 Task: Find connections with filter location Morrelgonj with filter topic #socialentrepreneurswith filter profile language French with filter current company Ambuja Cements Limited with filter school National Law University, Jodhpur with filter industry Motor Vehicle Manufacturing with filter service category Coaching & Mentoring with filter keywords title Medical Researcher
Action: Mouse moved to (490, 89)
Screenshot: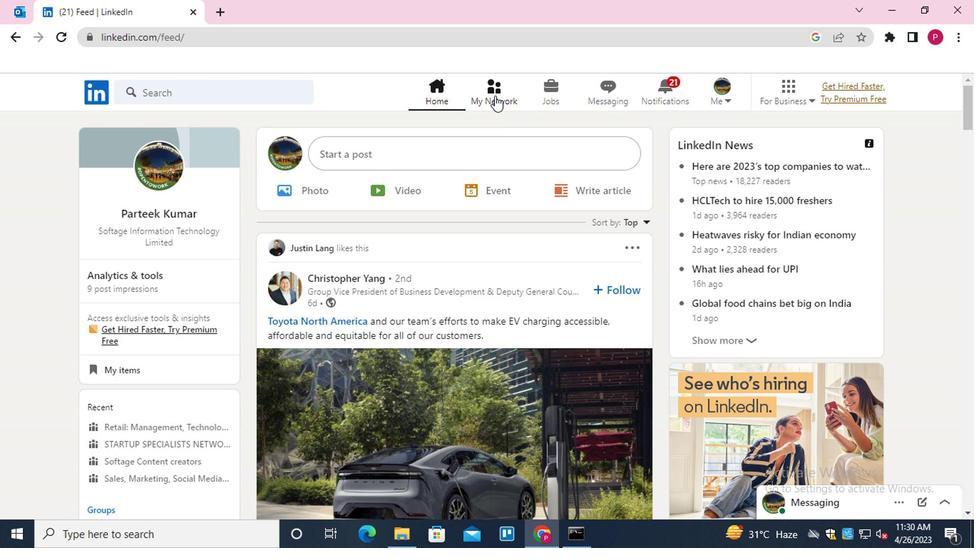 
Action: Mouse pressed left at (490, 89)
Screenshot: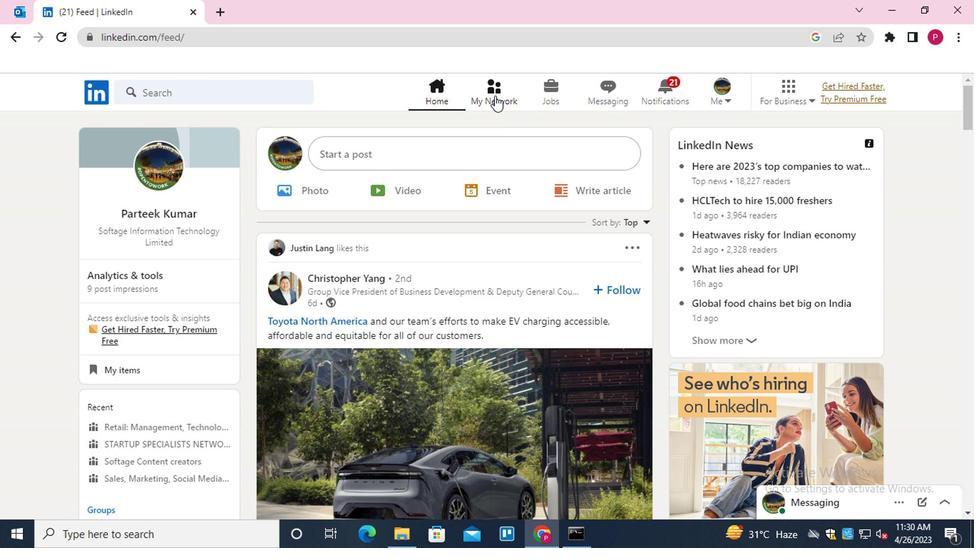 
Action: Mouse moved to (206, 168)
Screenshot: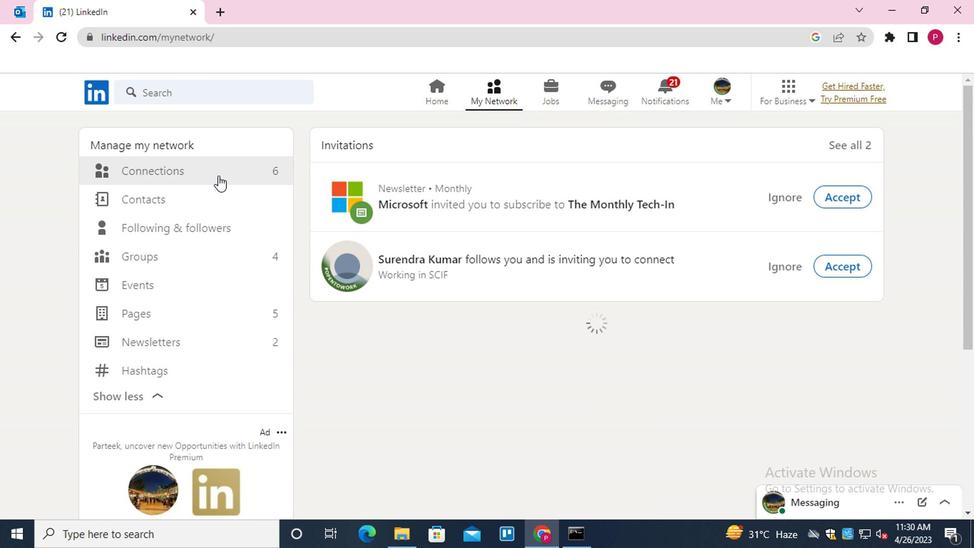 
Action: Mouse pressed left at (206, 168)
Screenshot: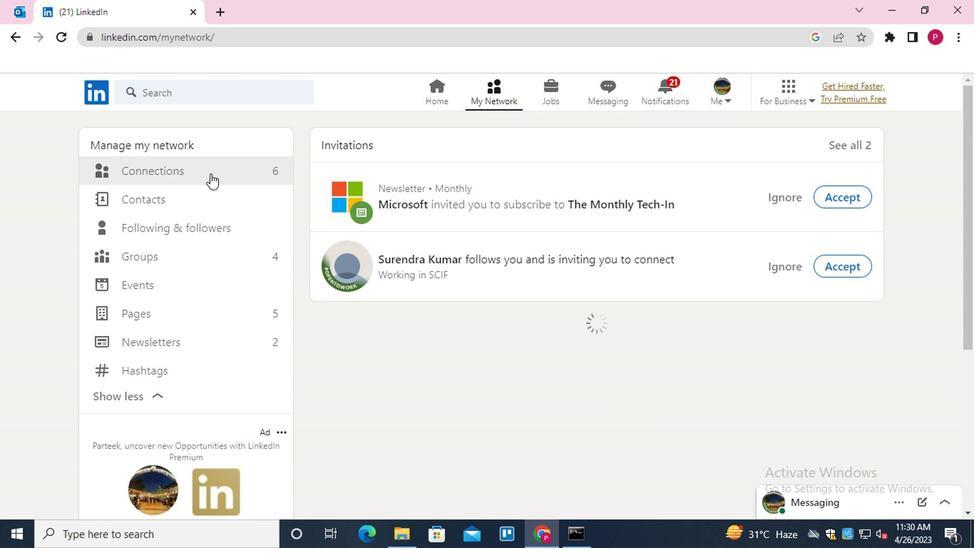 
Action: Mouse moved to (601, 170)
Screenshot: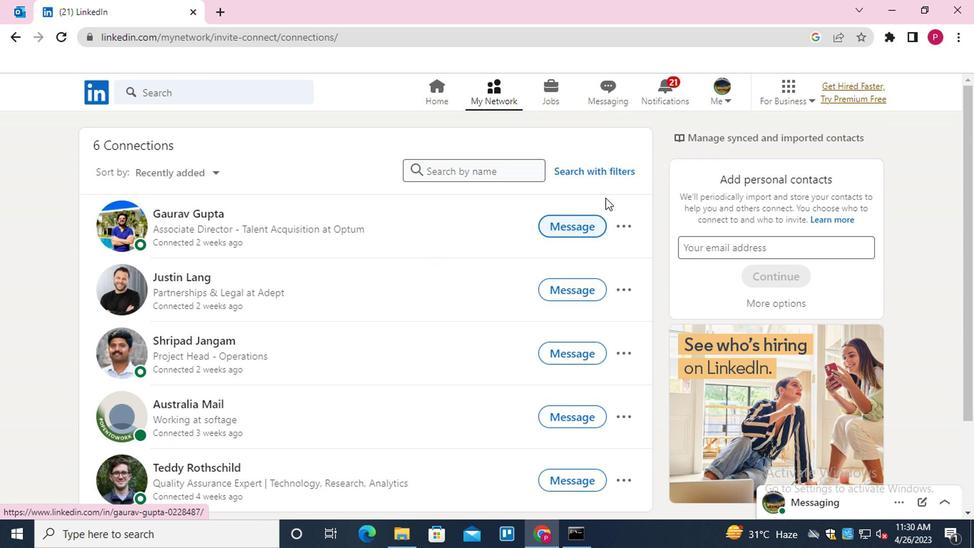 
Action: Mouse pressed left at (601, 170)
Screenshot: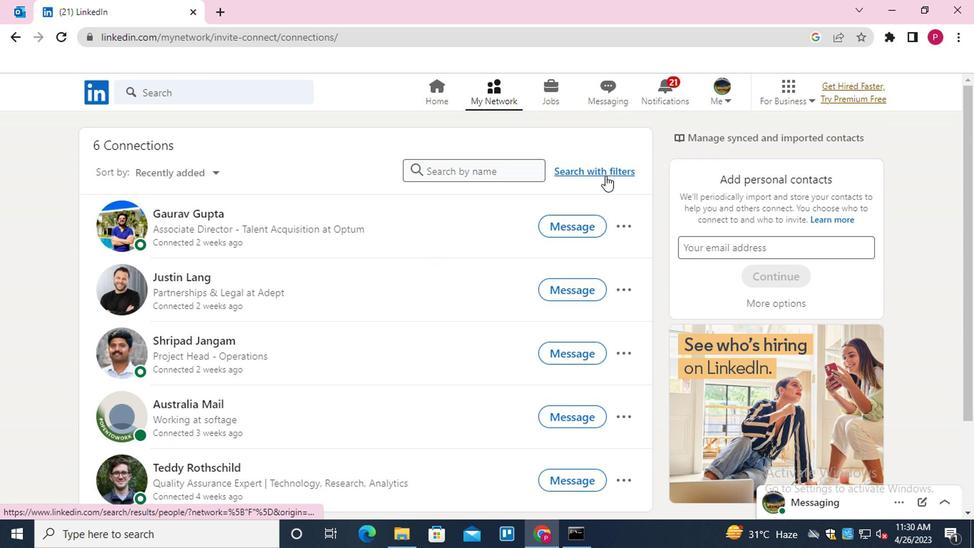 
Action: Mouse moved to (468, 135)
Screenshot: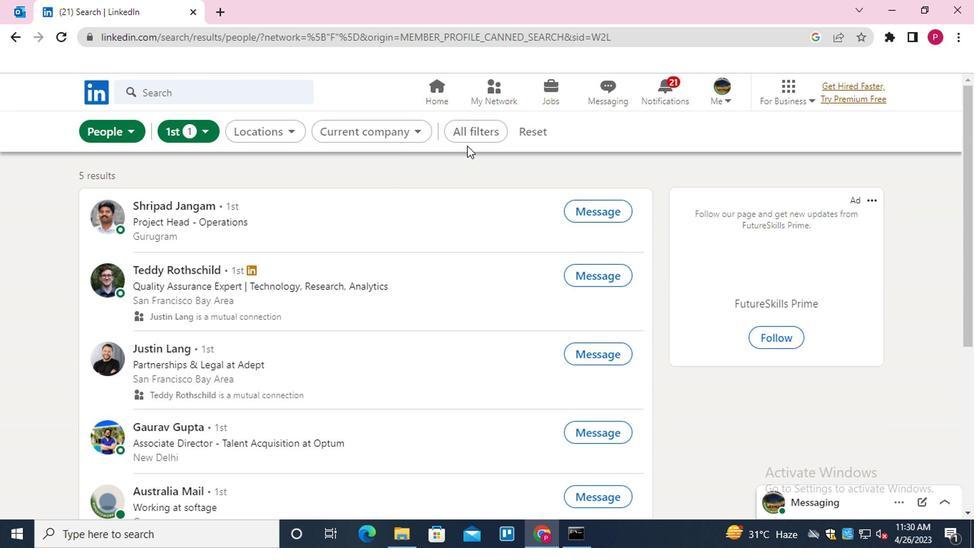 
Action: Mouse pressed left at (468, 135)
Screenshot: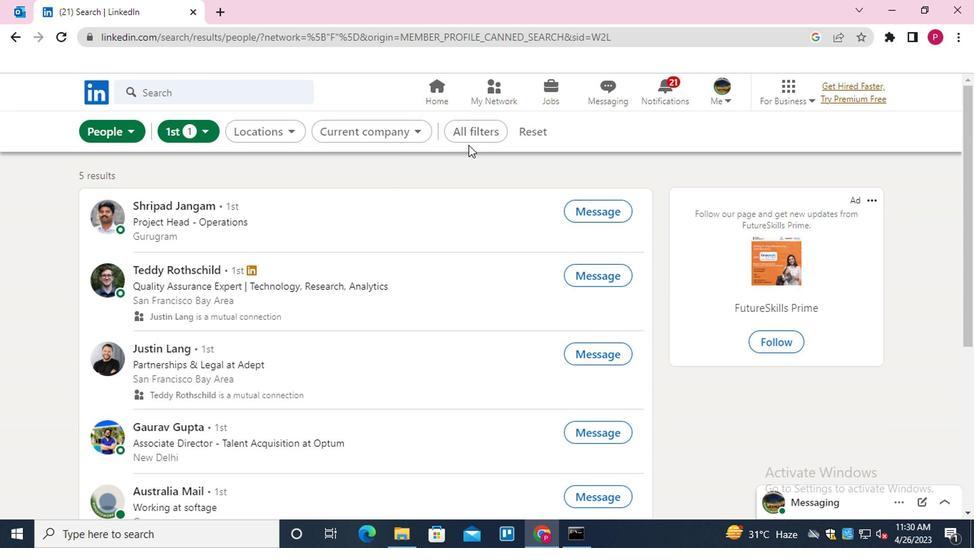 
Action: Mouse moved to (747, 361)
Screenshot: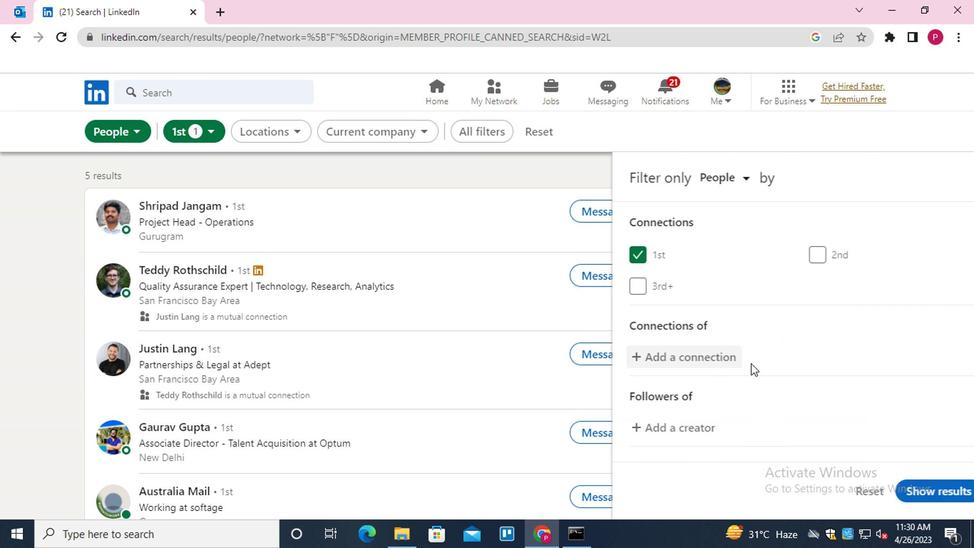 
Action: Mouse scrolled (747, 360) with delta (0, 0)
Screenshot: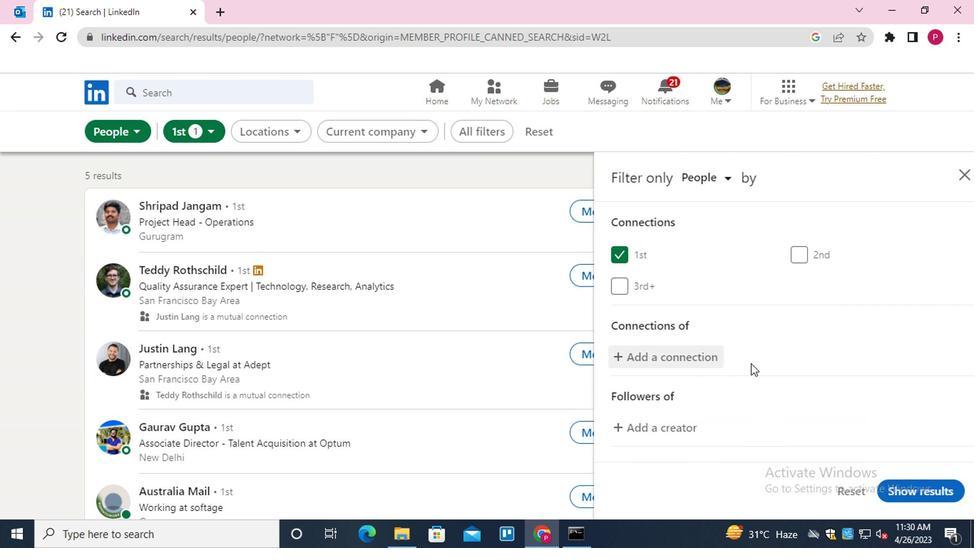 
Action: Mouse scrolled (747, 360) with delta (0, 0)
Screenshot: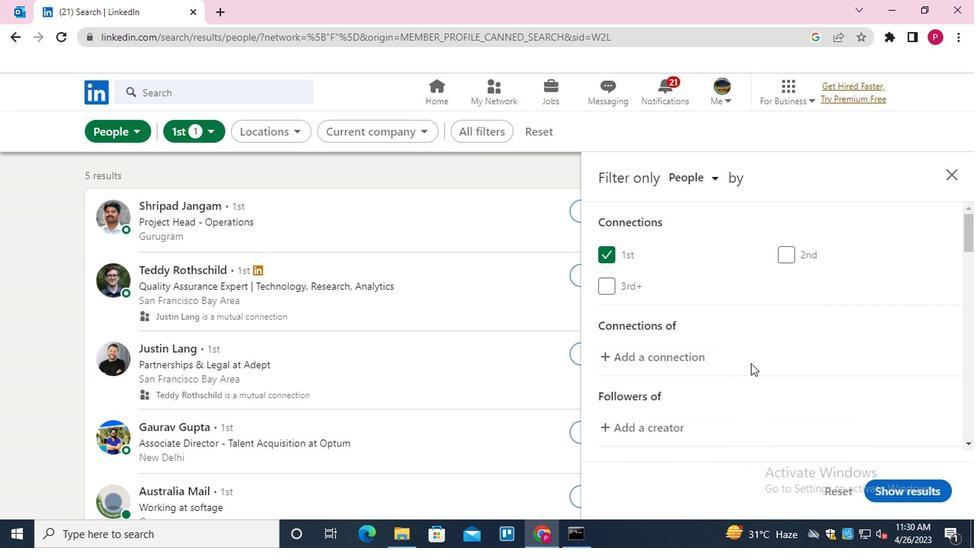 
Action: Mouse moved to (727, 342)
Screenshot: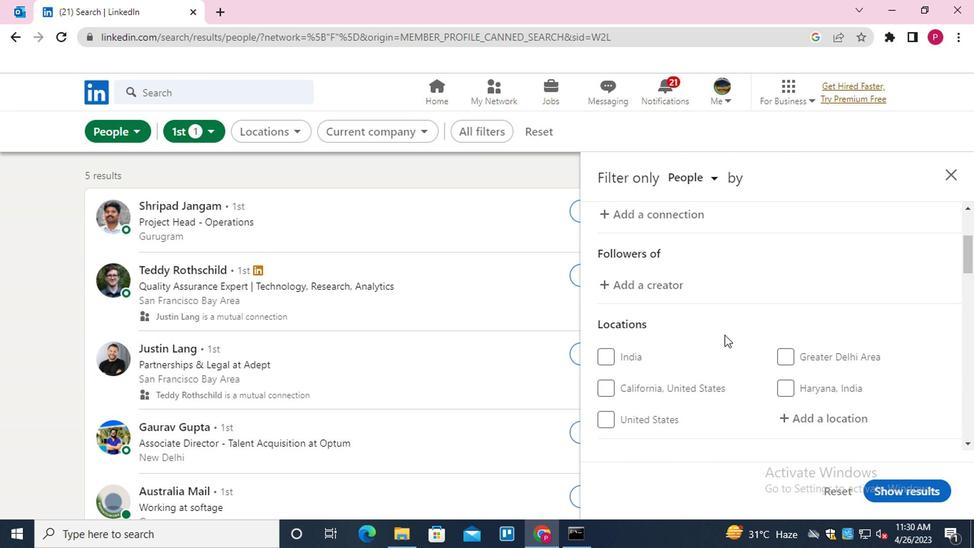 
Action: Mouse scrolled (727, 341) with delta (0, -1)
Screenshot: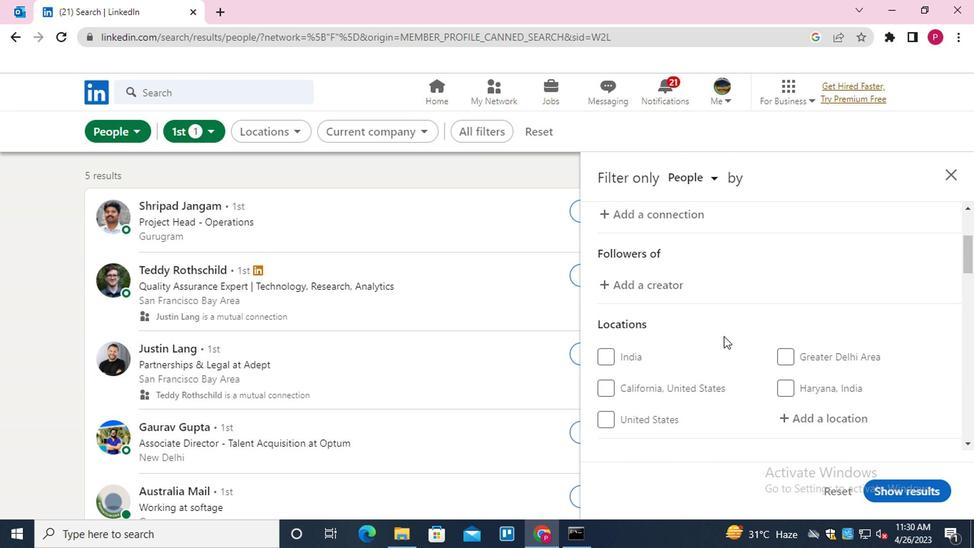 
Action: Mouse moved to (799, 346)
Screenshot: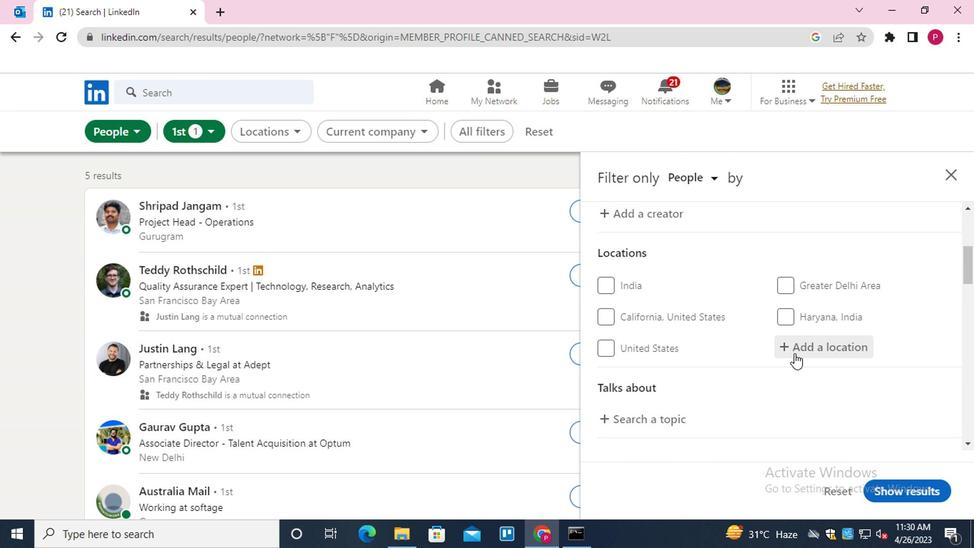 
Action: Mouse pressed left at (799, 346)
Screenshot: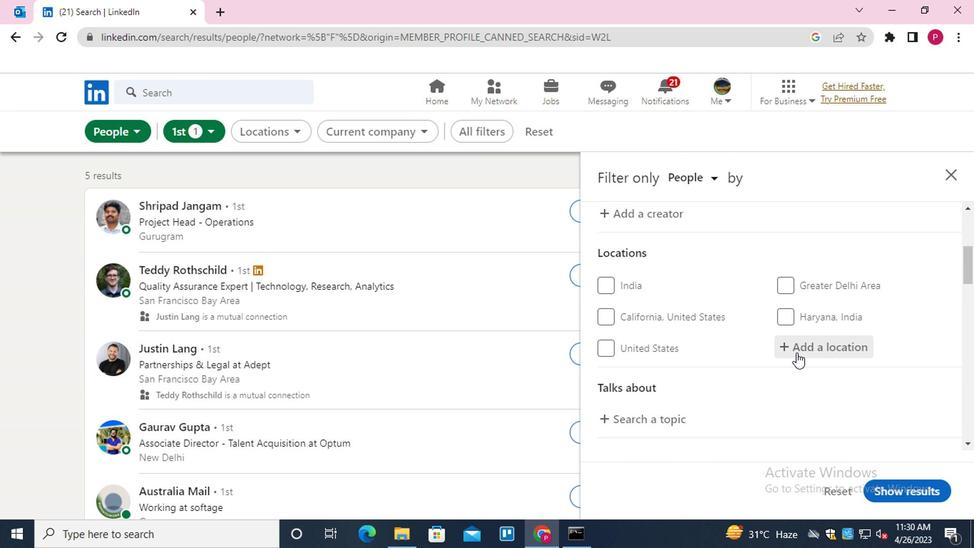 
Action: Mouse moved to (799, 346)
Screenshot: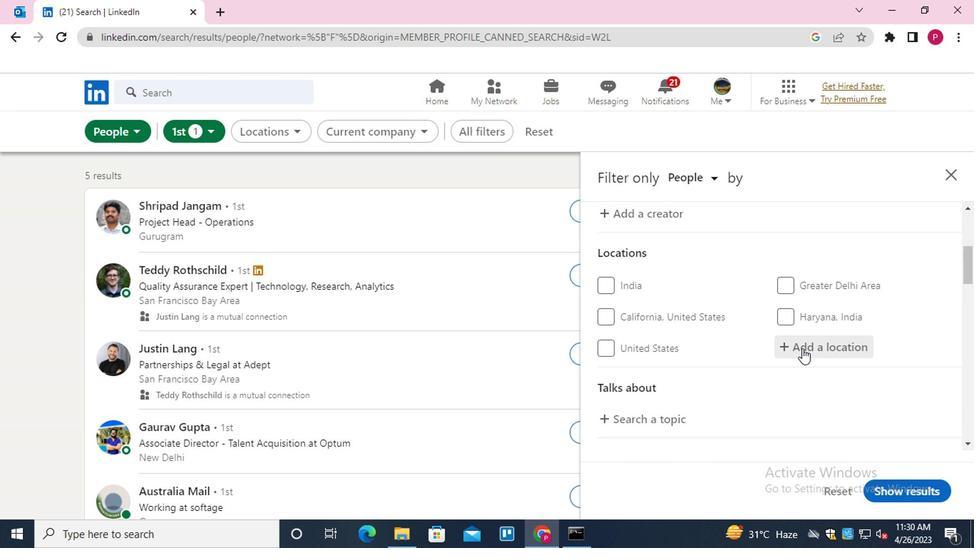 
Action: Key pressed <Key.shift>MORRELGONJ
Screenshot: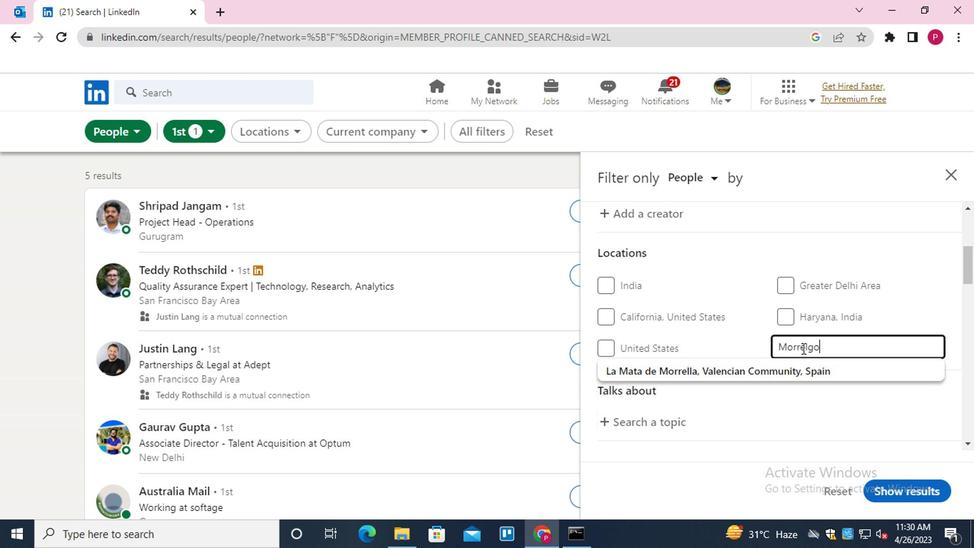 
Action: Mouse moved to (766, 365)
Screenshot: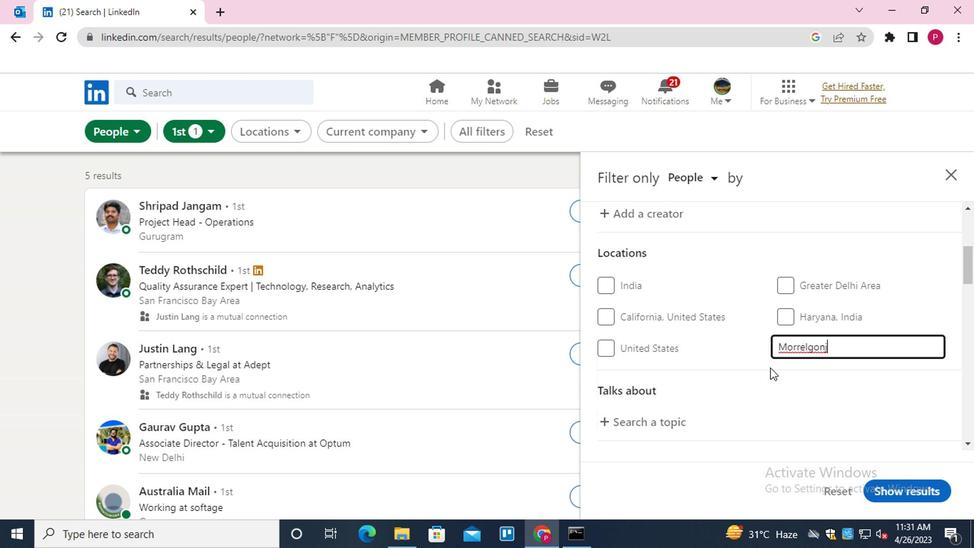 
Action: Mouse scrolled (766, 364) with delta (0, -1)
Screenshot: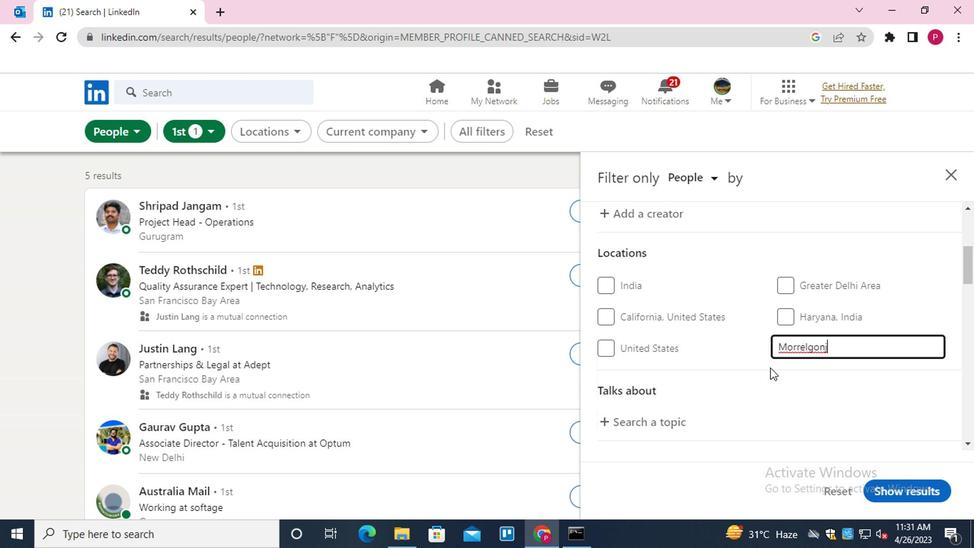 
Action: Mouse moved to (660, 352)
Screenshot: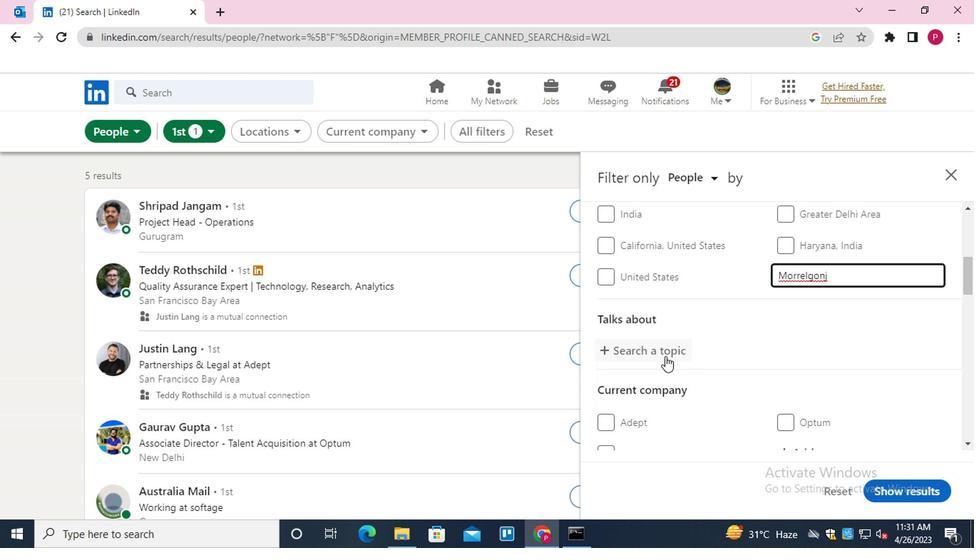 
Action: Mouse pressed left at (660, 352)
Screenshot: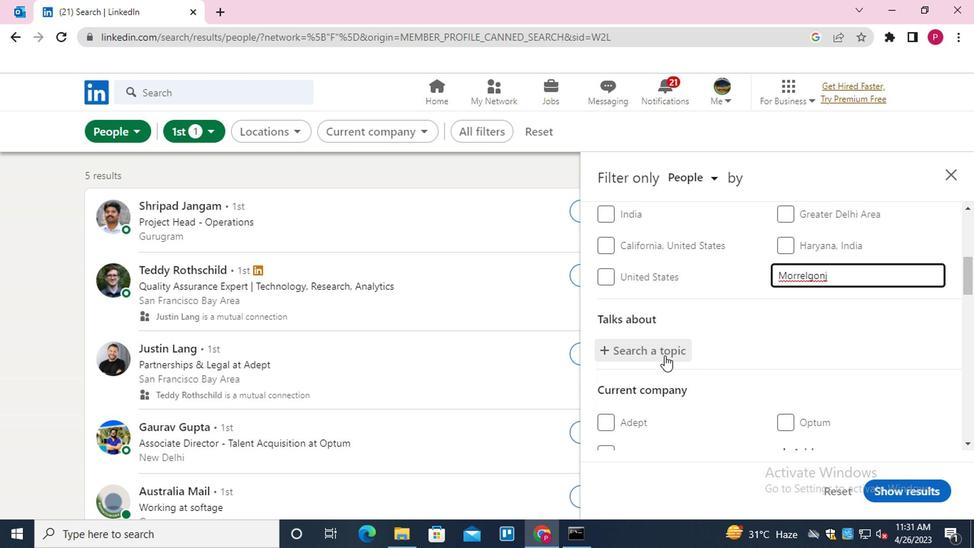 
Action: Key pressed SOCIALENTER<Key.down><Key.enter>
Screenshot: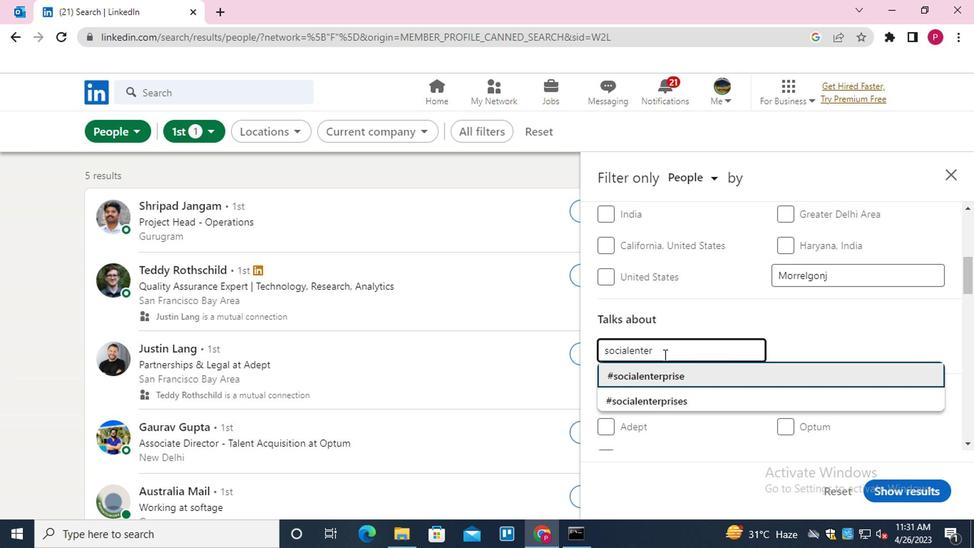 
Action: Mouse moved to (683, 359)
Screenshot: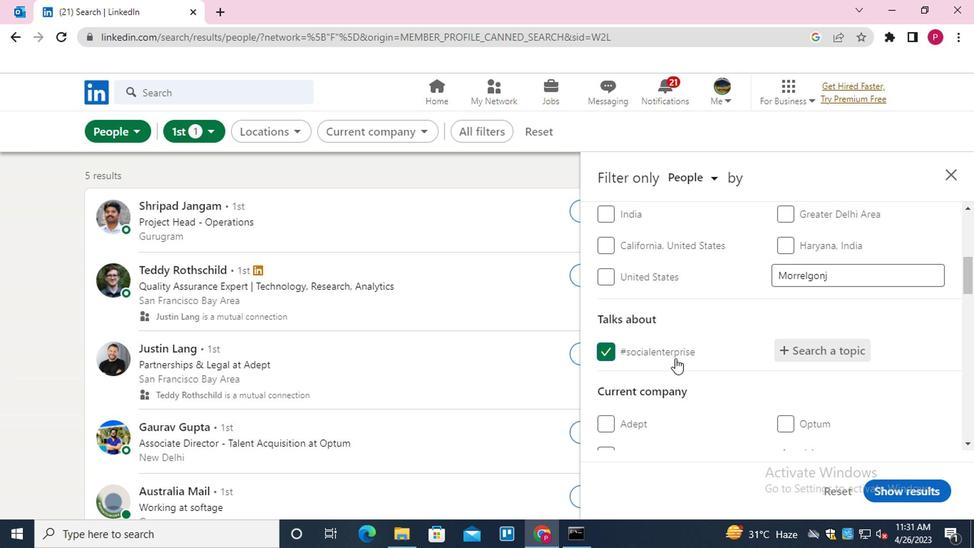 
Action: Mouse scrolled (683, 358) with delta (0, 0)
Screenshot: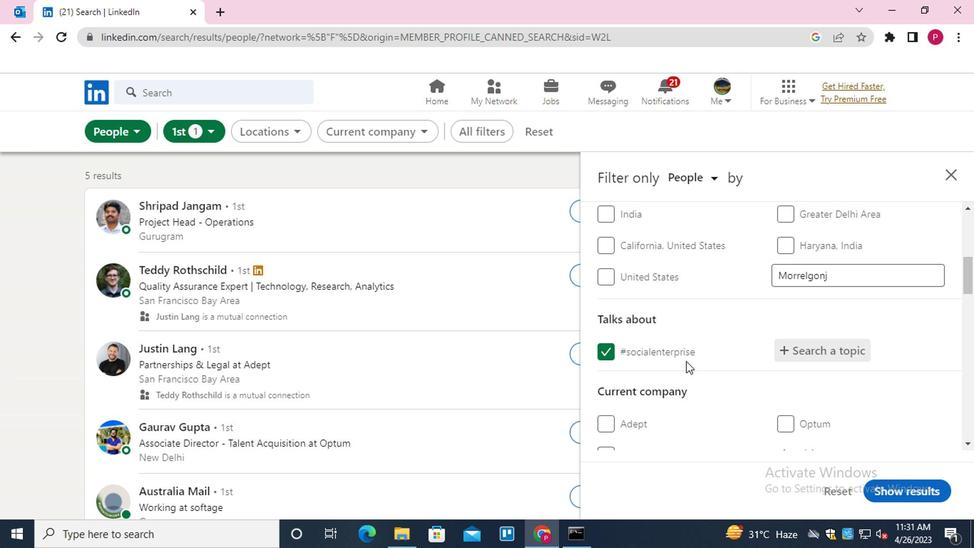 
Action: Mouse moved to (677, 373)
Screenshot: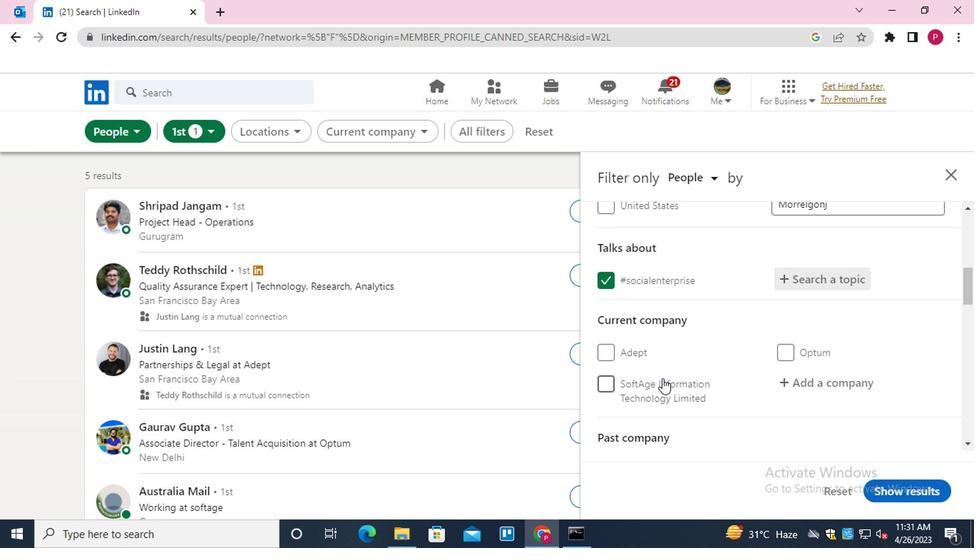 
Action: Mouse scrolled (677, 372) with delta (0, 0)
Screenshot: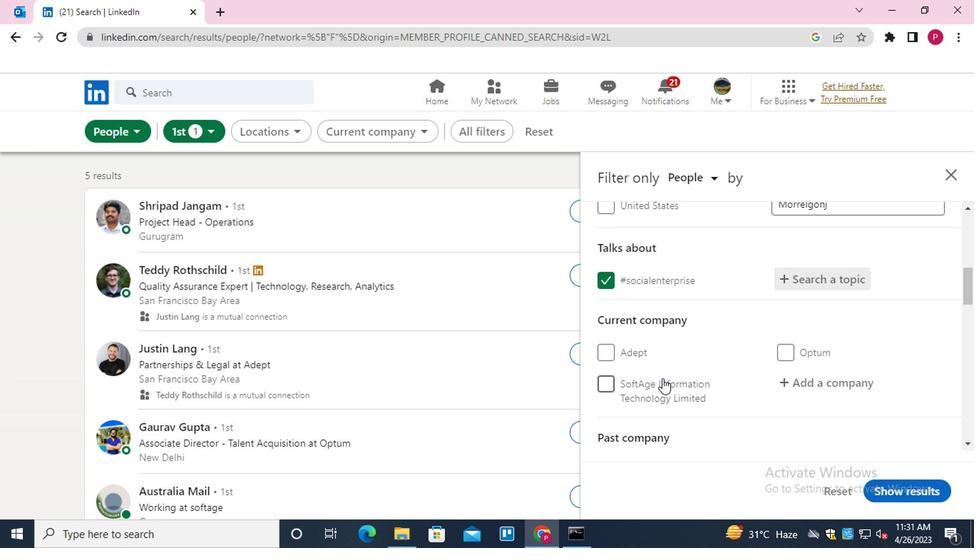 
Action: Mouse scrolled (677, 372) with delta (0, 0)
Screenshot: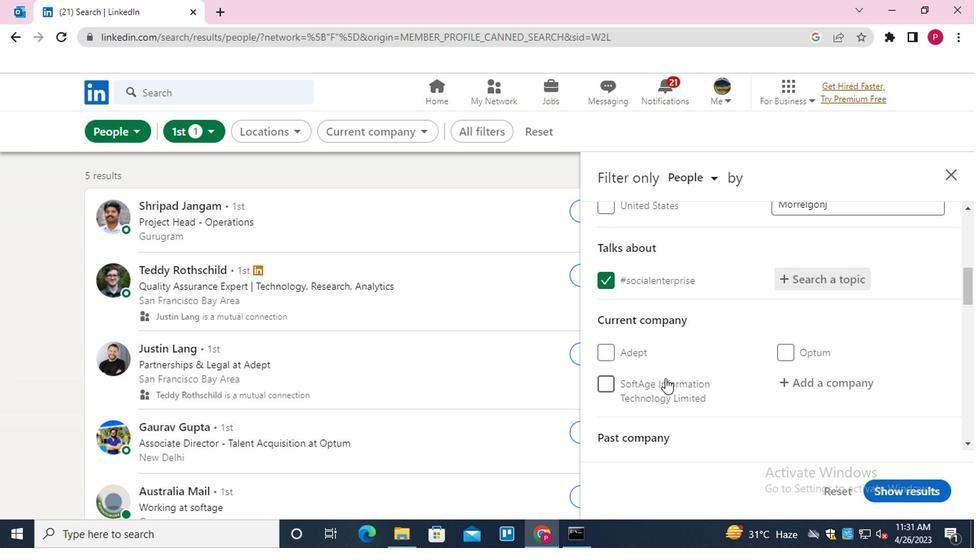 
Action: Mouse moved to (826, 241)
Screenshot: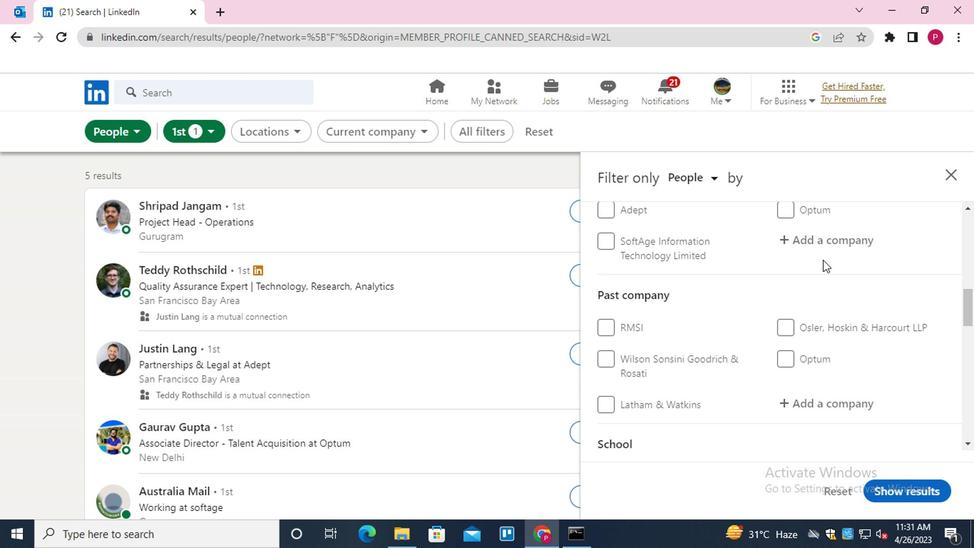 
Action: Mouse pressed left at (826, 241)
Screenshot: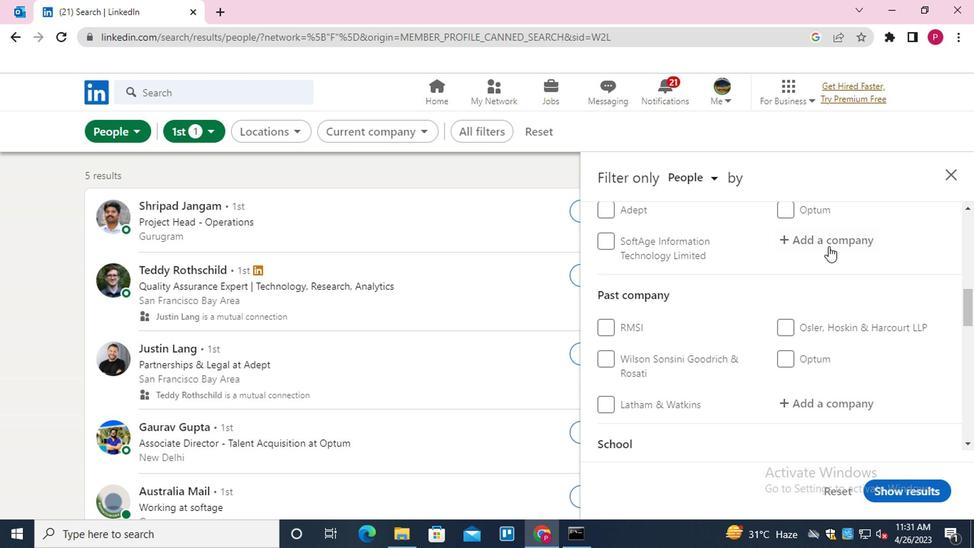 
Action: Mouse moved to (826, 241)
Screenshot: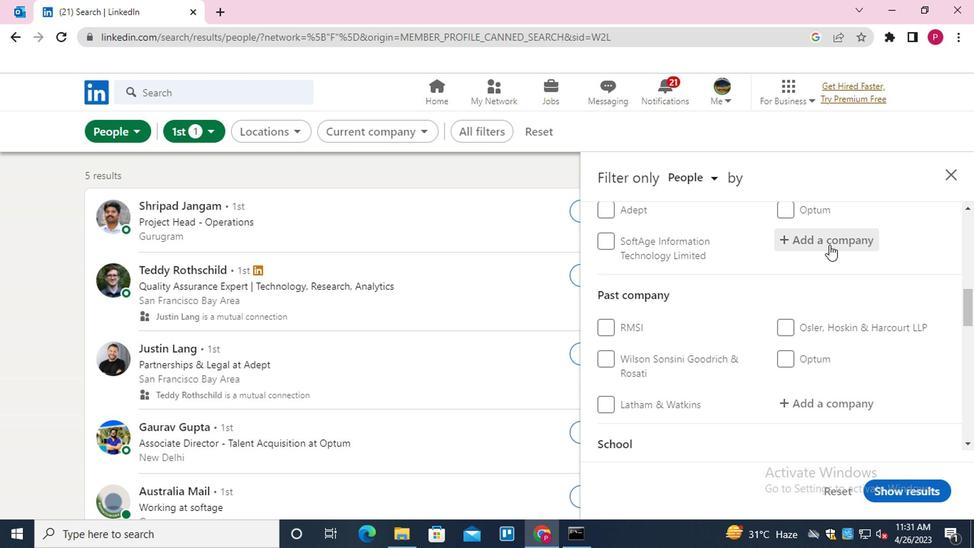 
Action: Key pressed <Key.shift><Key.shift><Key.shift>AMBUJA<Key.down><Key.enter>
Screenshot: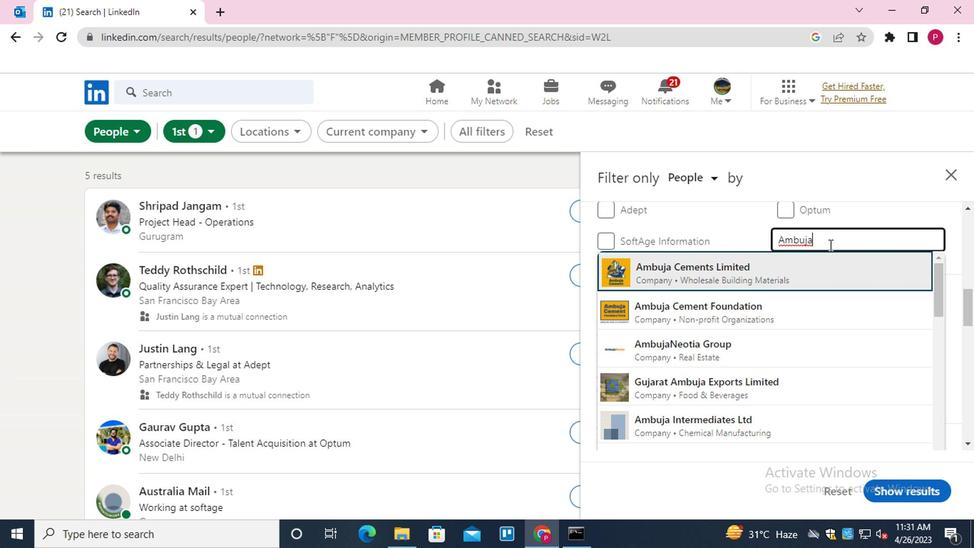 
Action: Mouse moved to (770, 282)
Screenshot: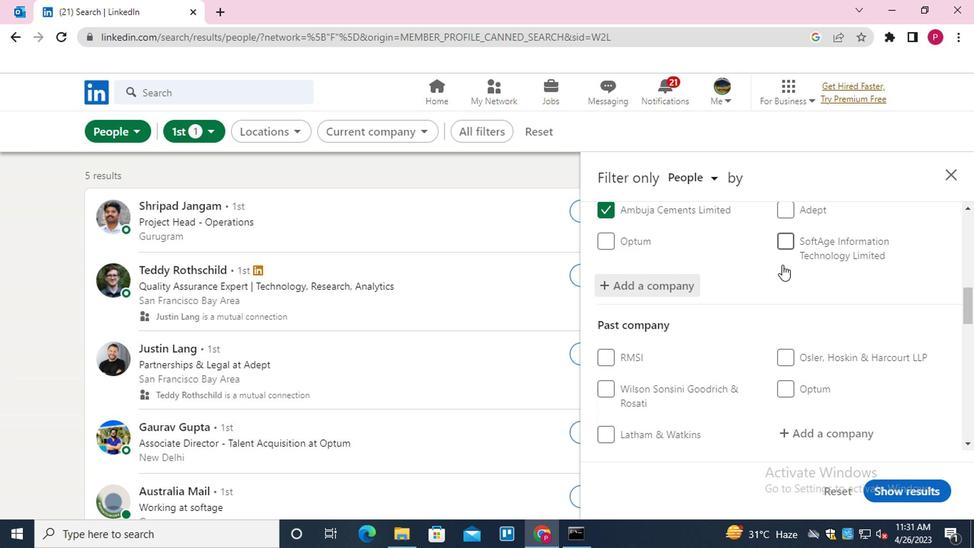 
Action: Mouse scrolled (770, 281) with delta (0, -1)
Screenshot: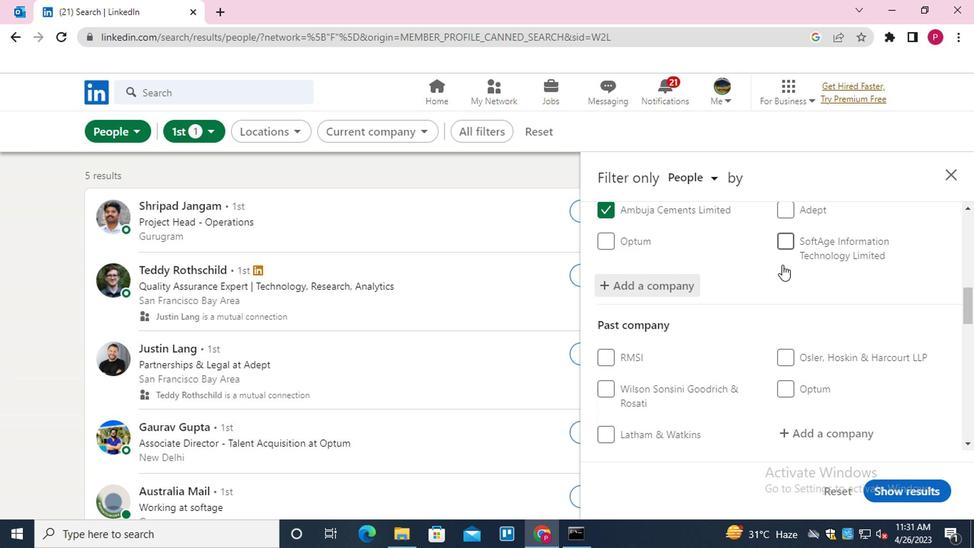 
Action: Mouse moved to (770, 284)
Screenshot: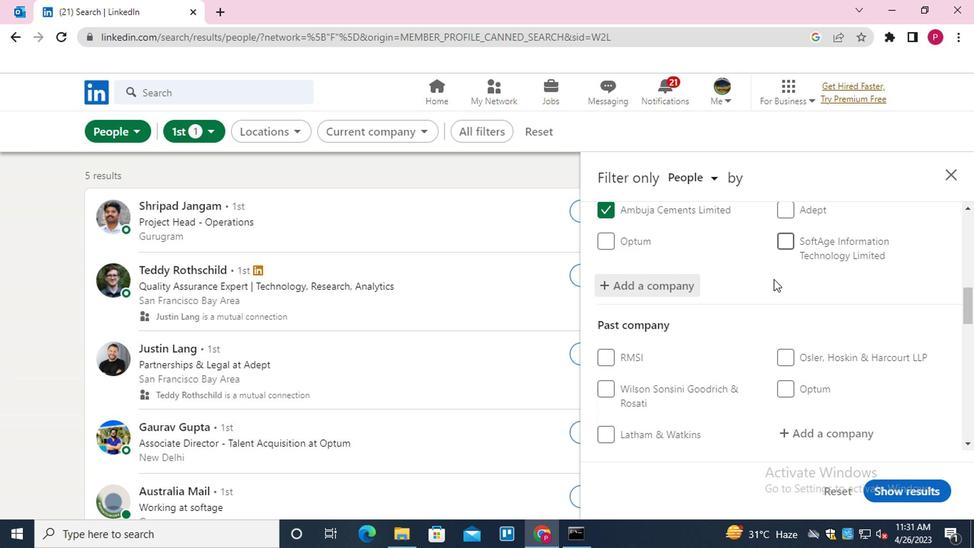 
Action: Mouse scrolled (770, 283) with delta (0, -1)
Screenshot: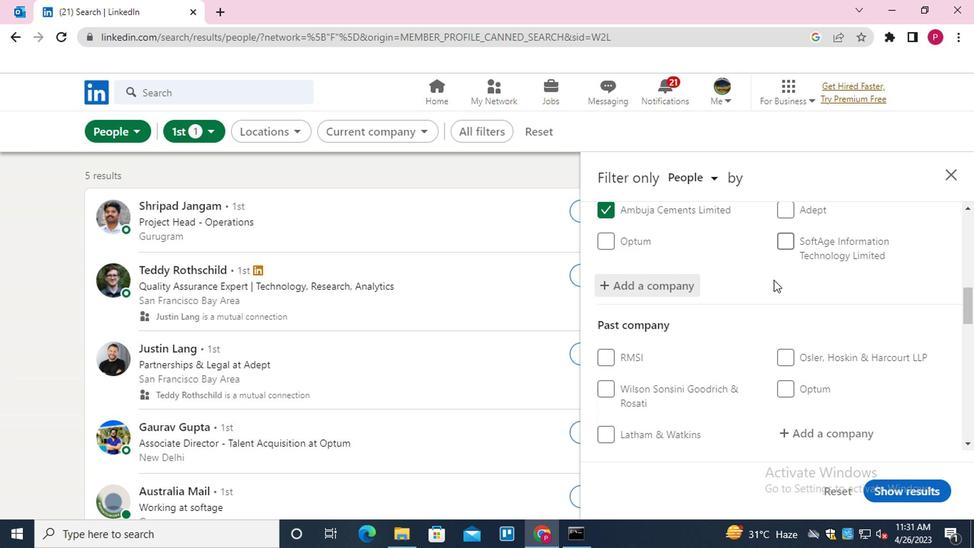
Action: Mouse moved to (770, 286)
Screenshot: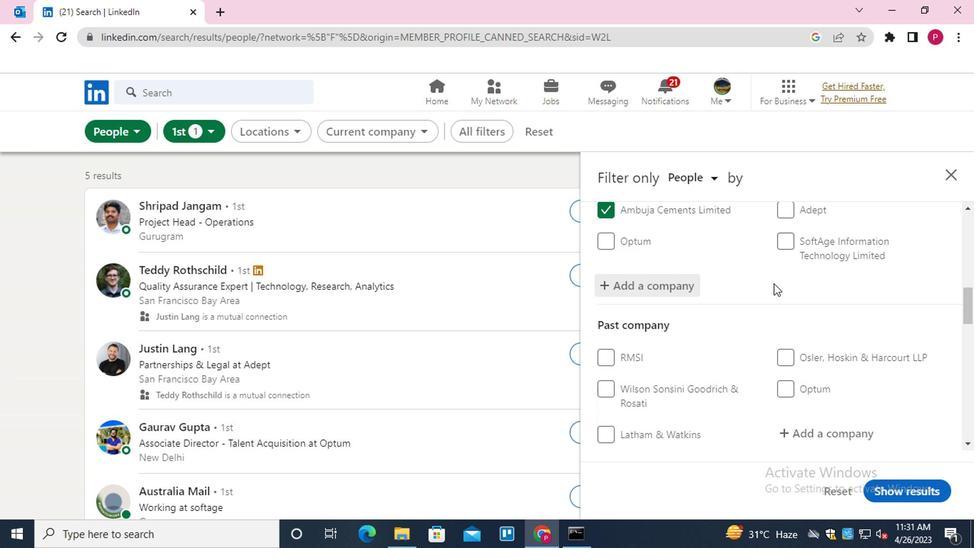 
Action: Mouse scrolled (770, 286) with delta (0, 0)
Screenshot: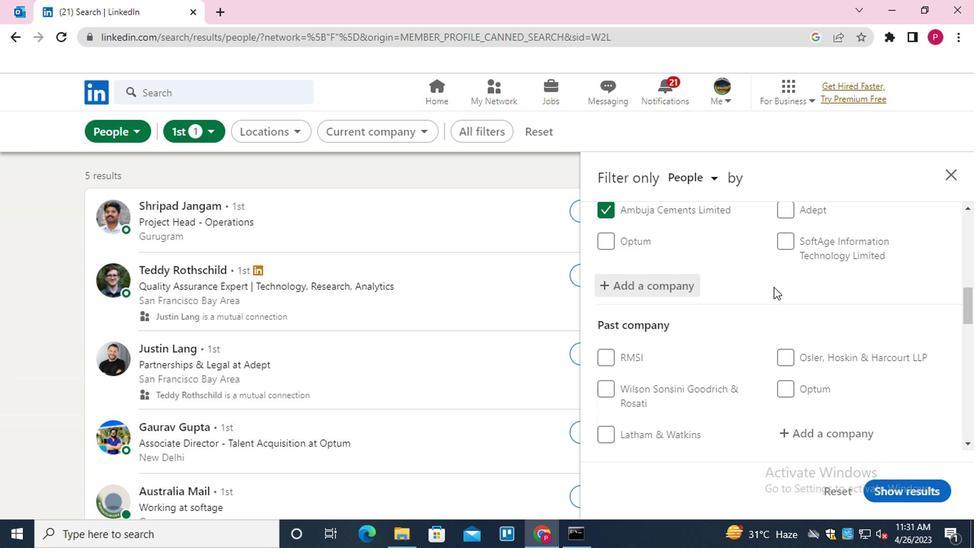 
Action: Mouse scrolled (770, 286) with delta (0, 0)
Screenshot: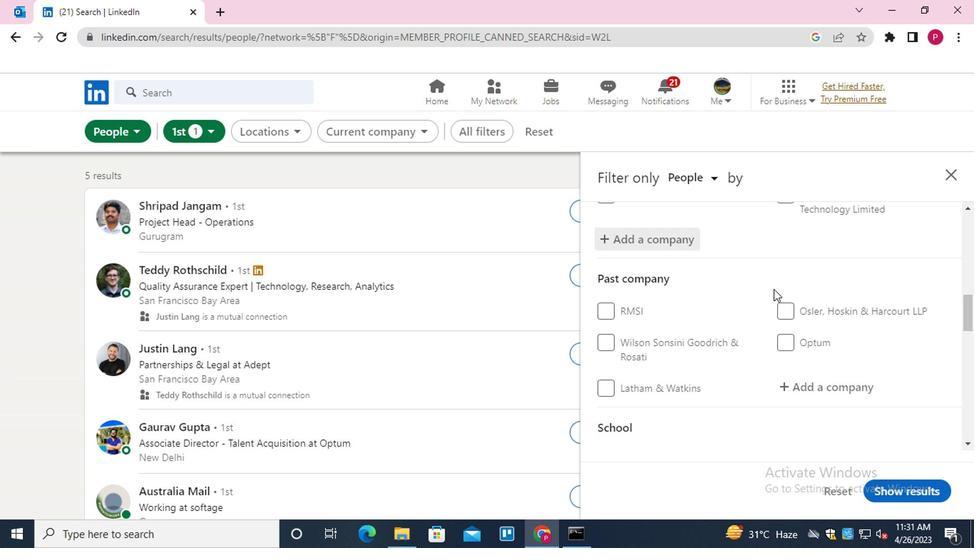 
Action: Mouse moved to (792, 338)
Screenshot: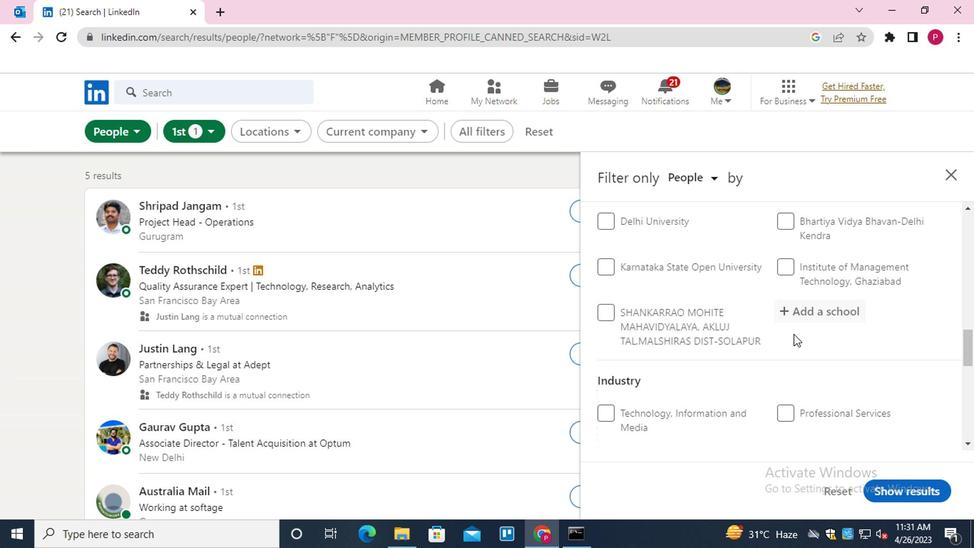 
Action: Mouse scrolled (792, 337) with delta (0, -1)
Screenshot: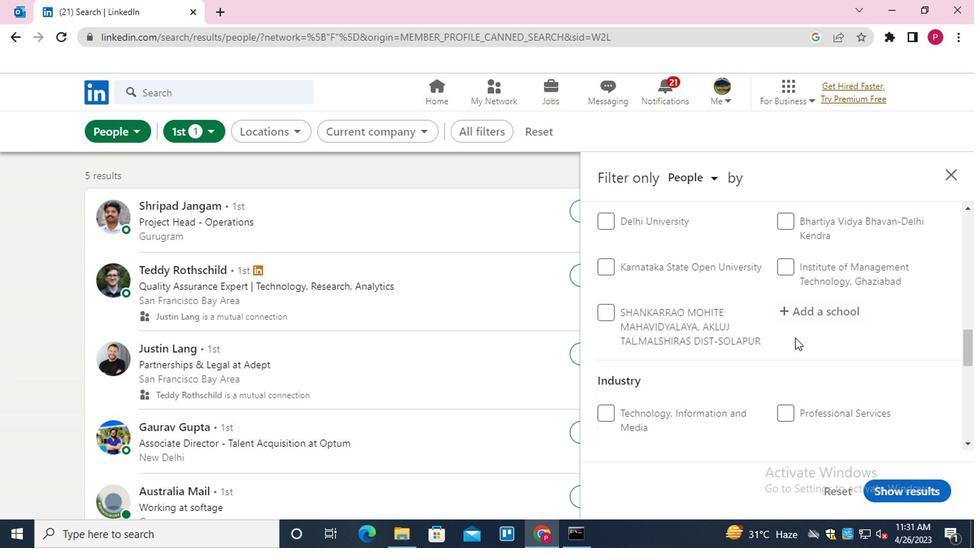 
Action: Mouse moved to (792, 339)
Screenshot: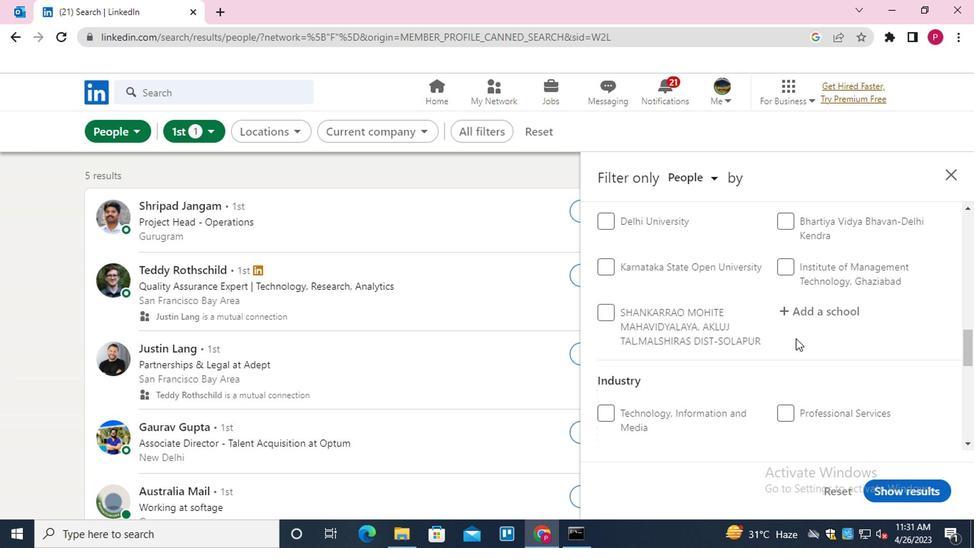 
Action: Mouse scrolled (792, 338) with delta (0, 0)
Screenshot: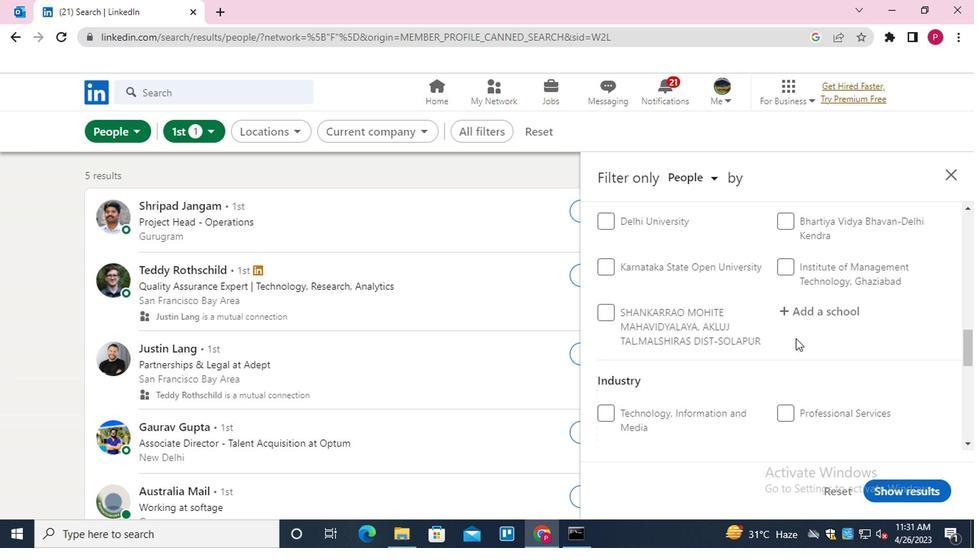 
Action: Mouse moved to (777, 327)
Screenshot: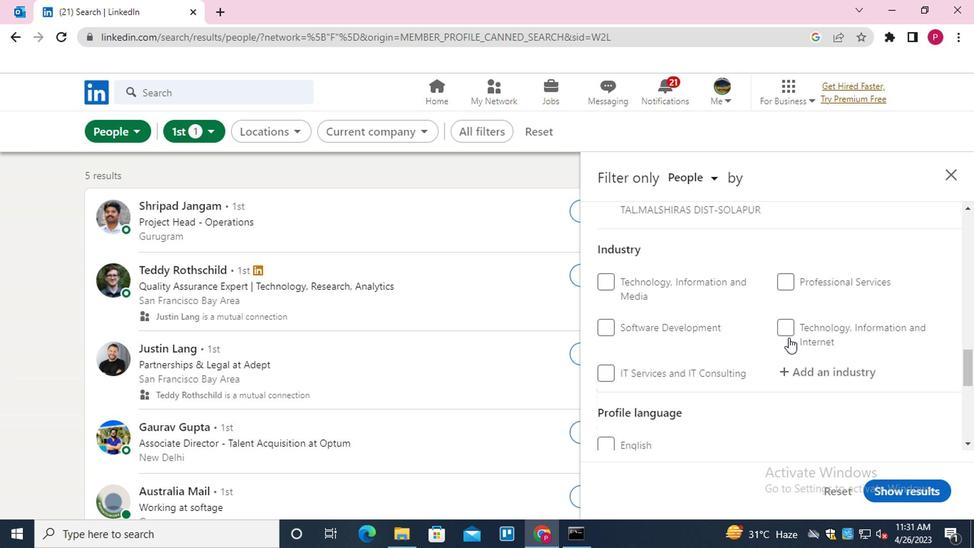 
Action: Mouse scrolled (777, 328) with delta (0, 1)
Screenshot: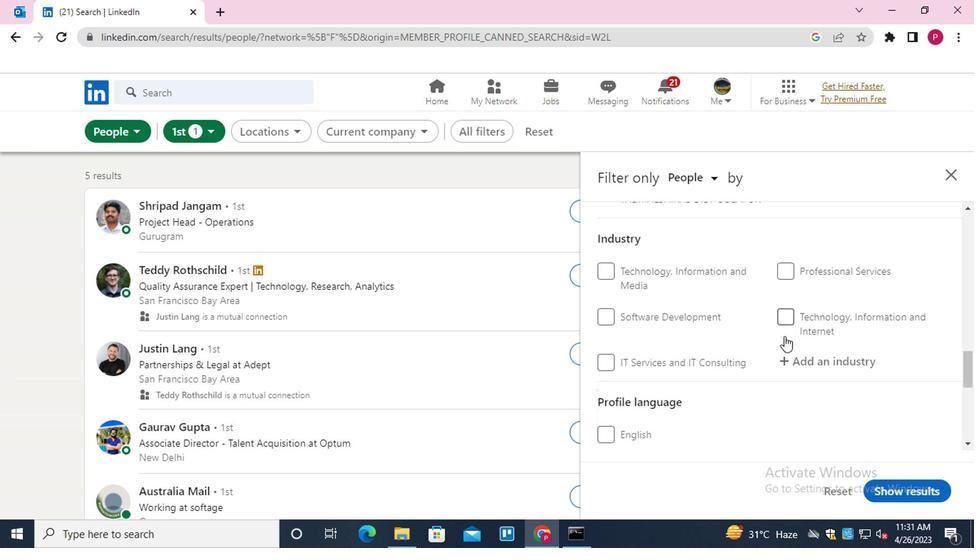 
Action: Mouse moved to (777, 326)
Screenshot: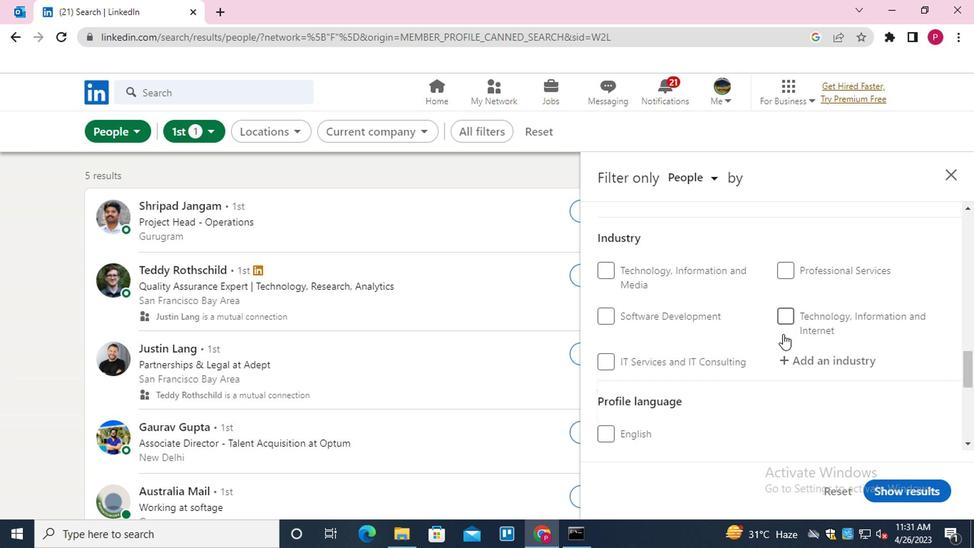 
Action: Mouse scrolled (777, 327) with delta (0, 0)
Screenshot: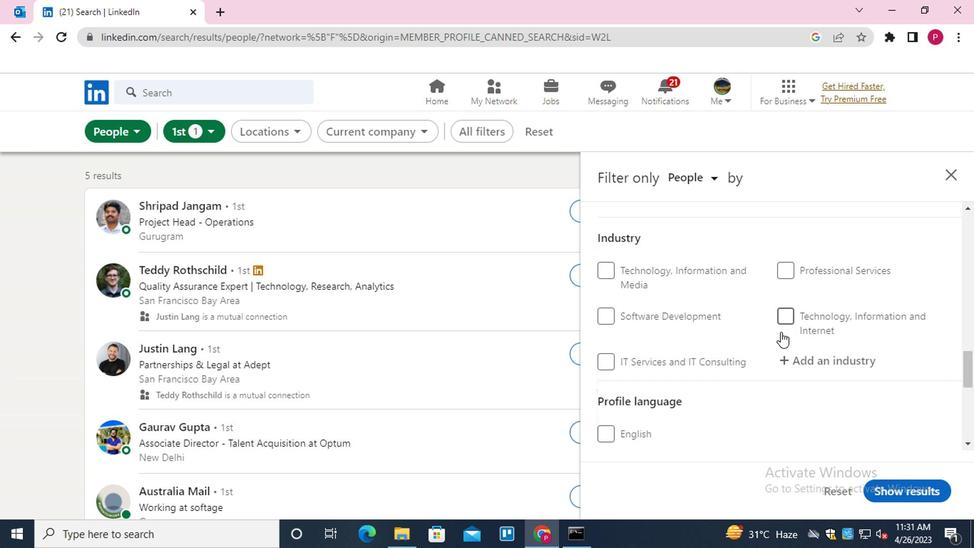 
Action: Mouse moved to (813, 315)
Screenshot: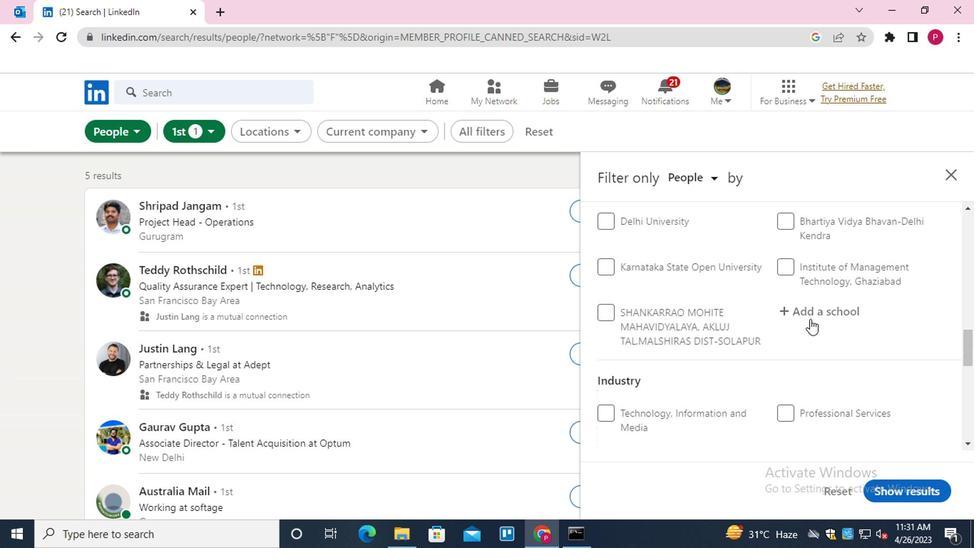 
Action: Mouse pressed left at (813, 315)
Screenshot: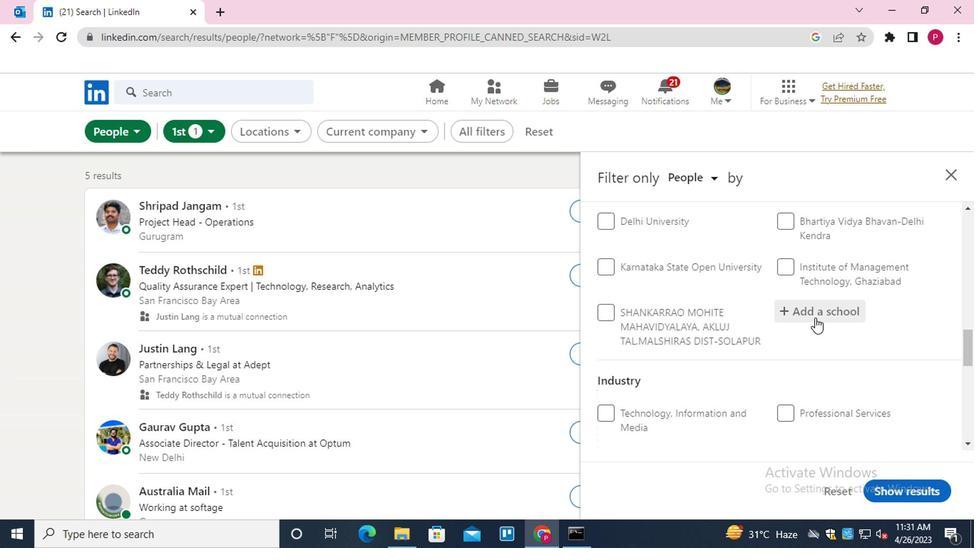 
Action: Mouse moved to (812, 317)
Screenshot: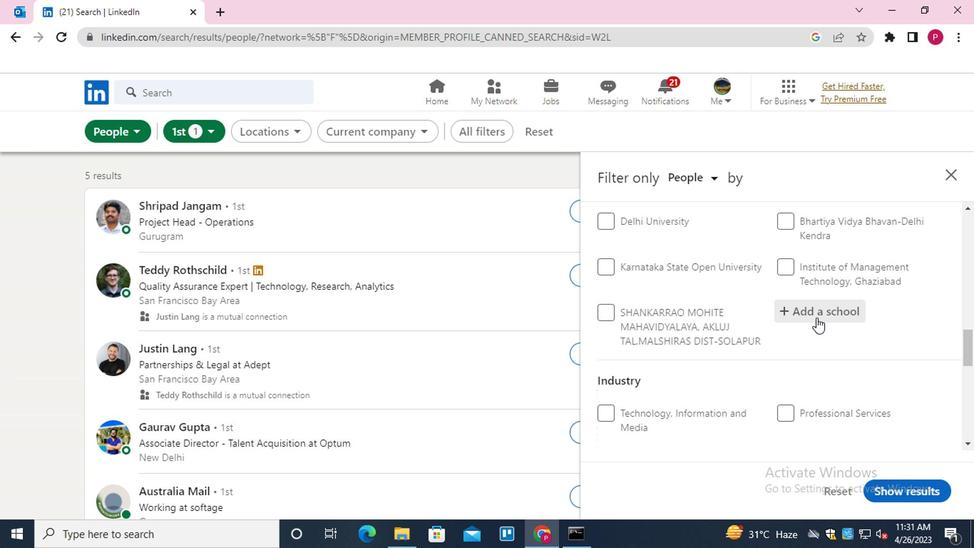 
Action: Key pressed <Key.shift>NATIONAL<Key.space><Key.shift>LAW<Key.space>
Screenshot: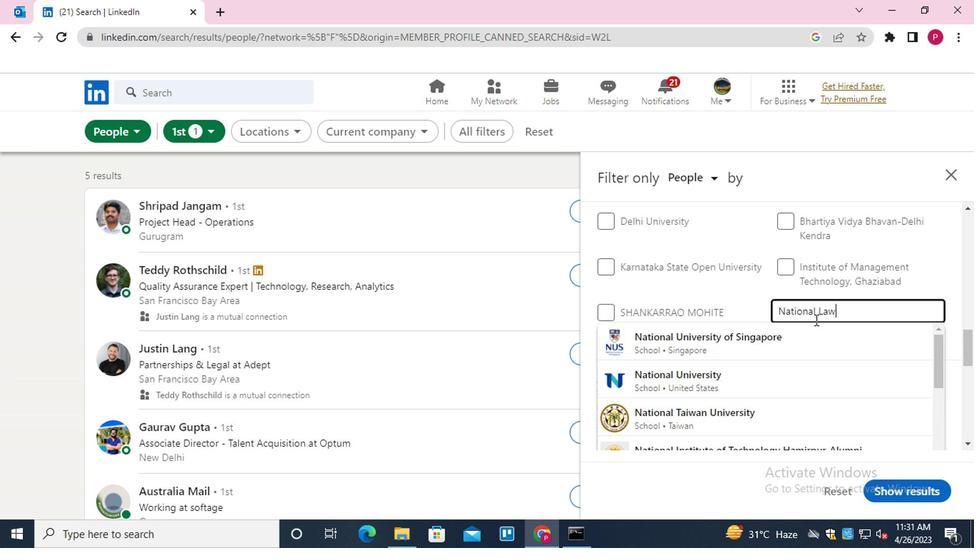
Action: Mouse moved to (810, 317)
Screenshot: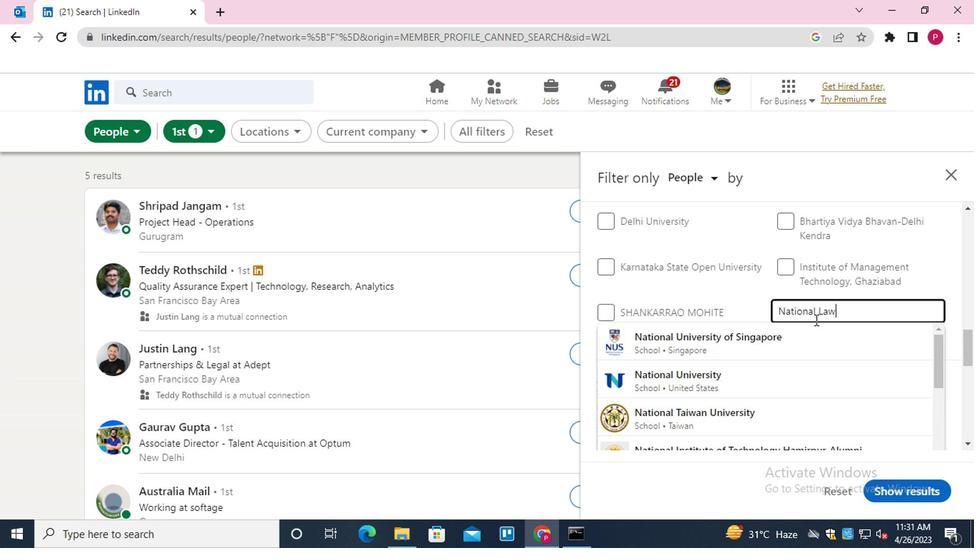 
Action: Key pressed <Key.shift>UNIVERSITY
Screenshot: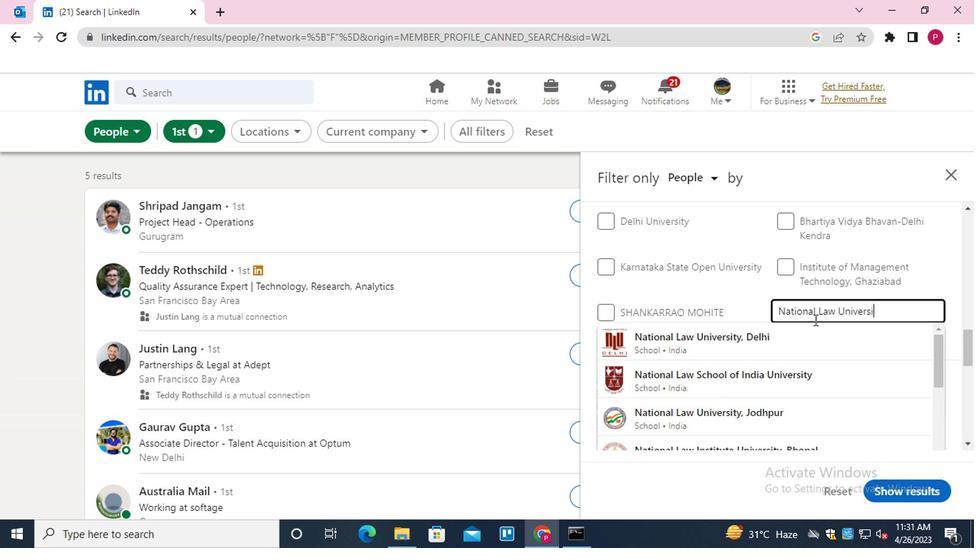 
Action: Mouse moved to (785, 404)
Screenshot: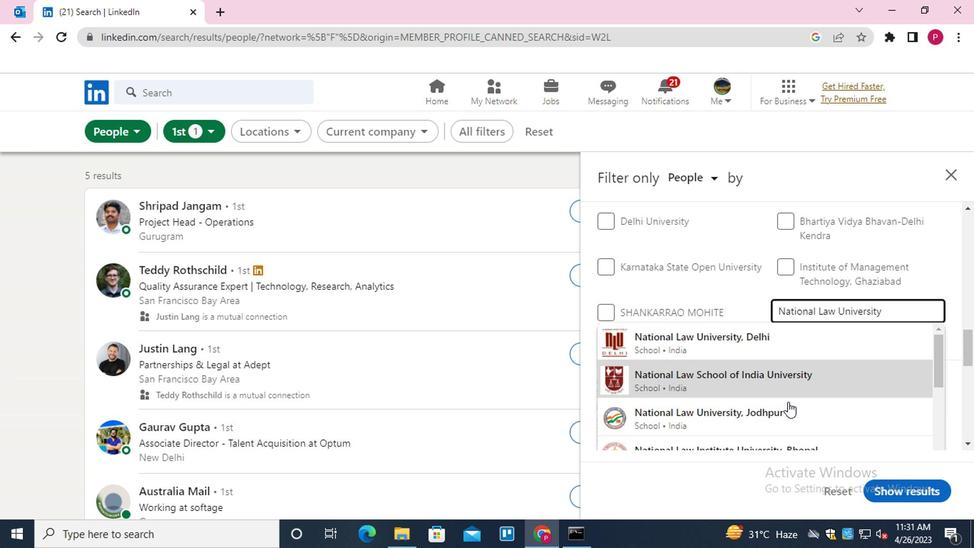 
Action: Mouse pressed left at (785, 404)
Screenshot: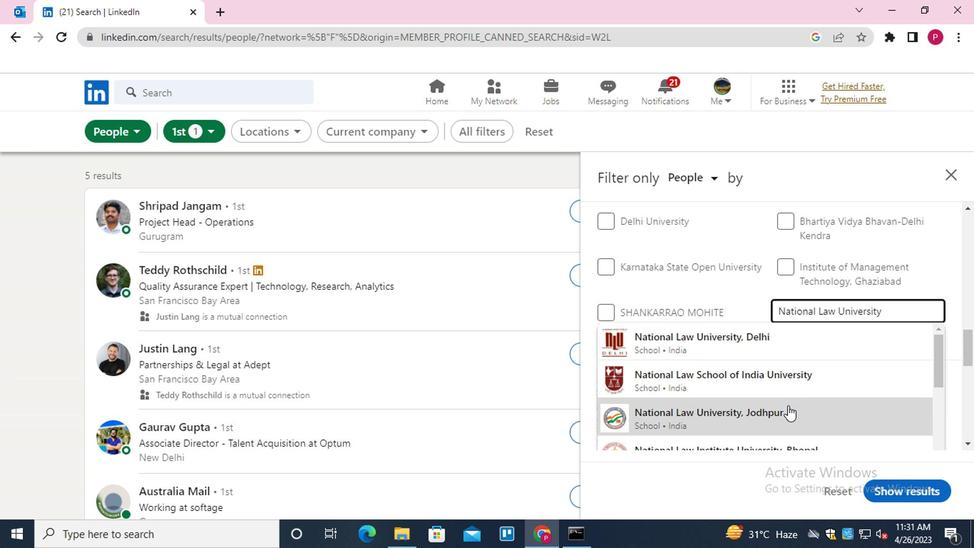 
Action: Mouse moved to (748, 355)
Screenshot: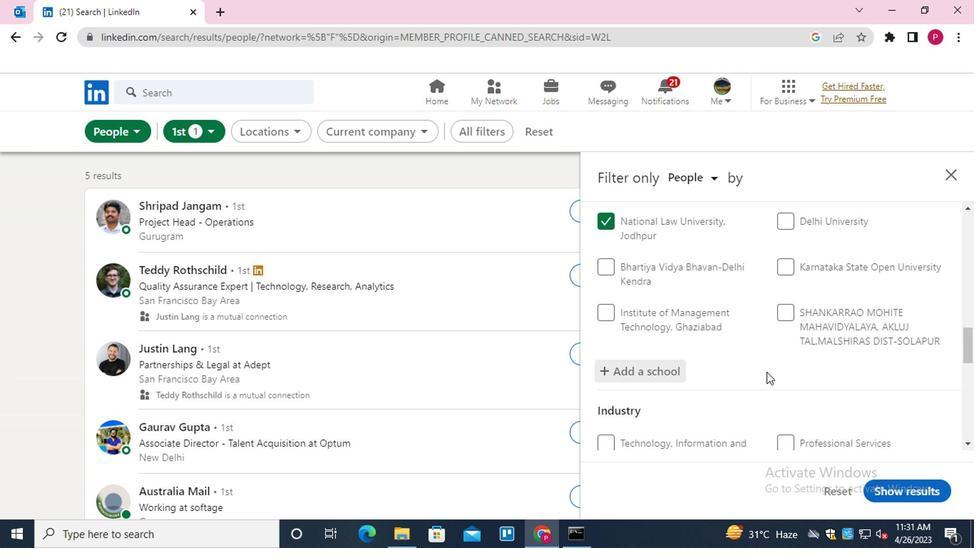 
Action: Mouse scrolled (748, 354) with delta (0, -1)
Screenshot: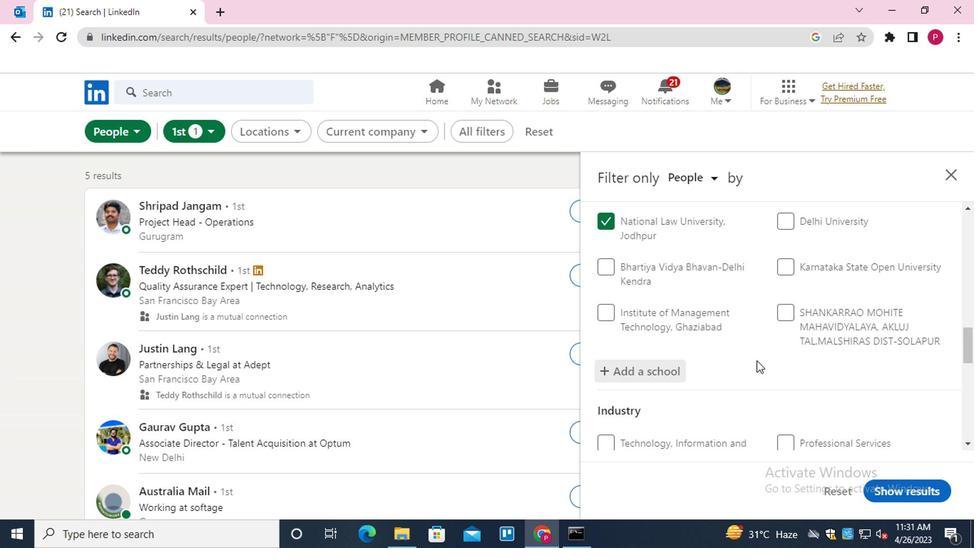 
Action: Mouse scrolled (748, 354) with delta (0, -1)
Screenshot: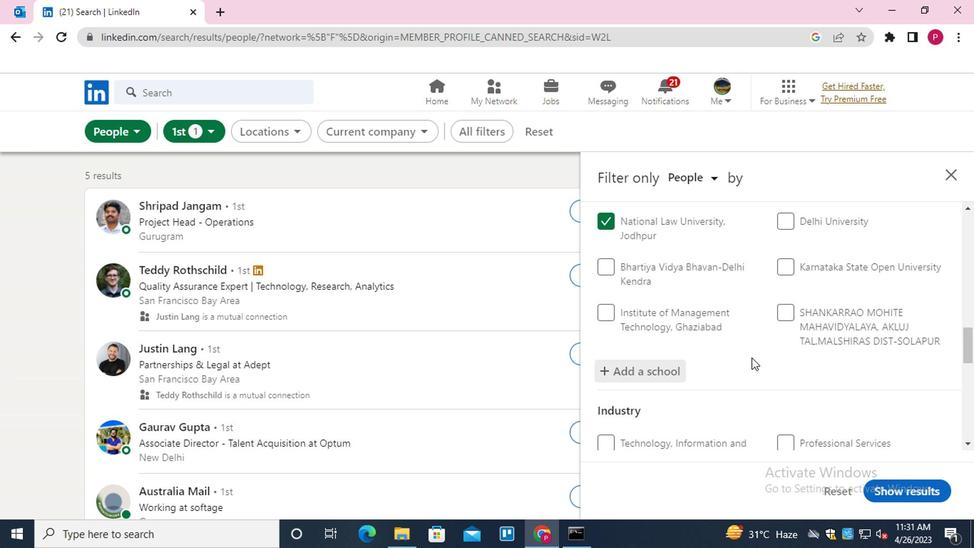 
Action: Mouse moved to (814, 383)
Screenshot: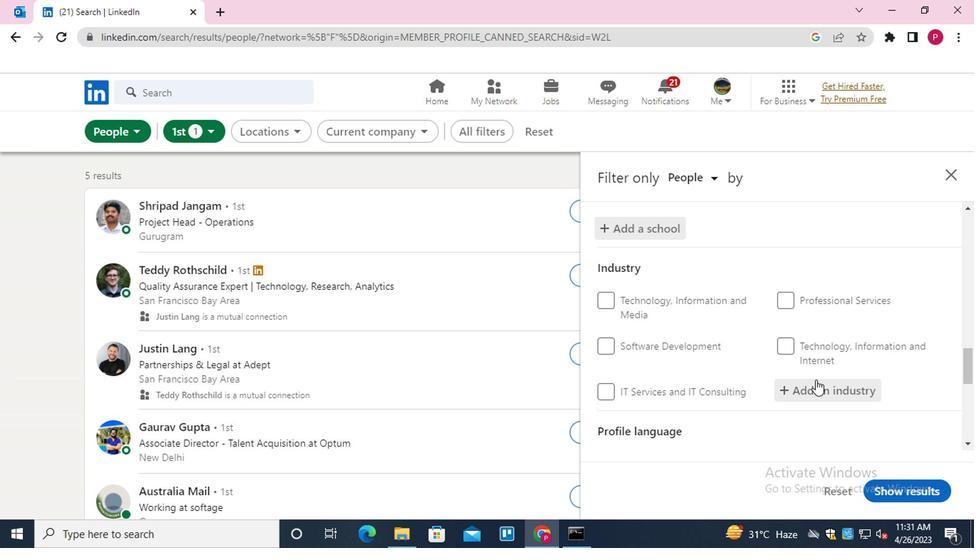 
Action: Mouse pressed left at (814, 383)
Screenshot: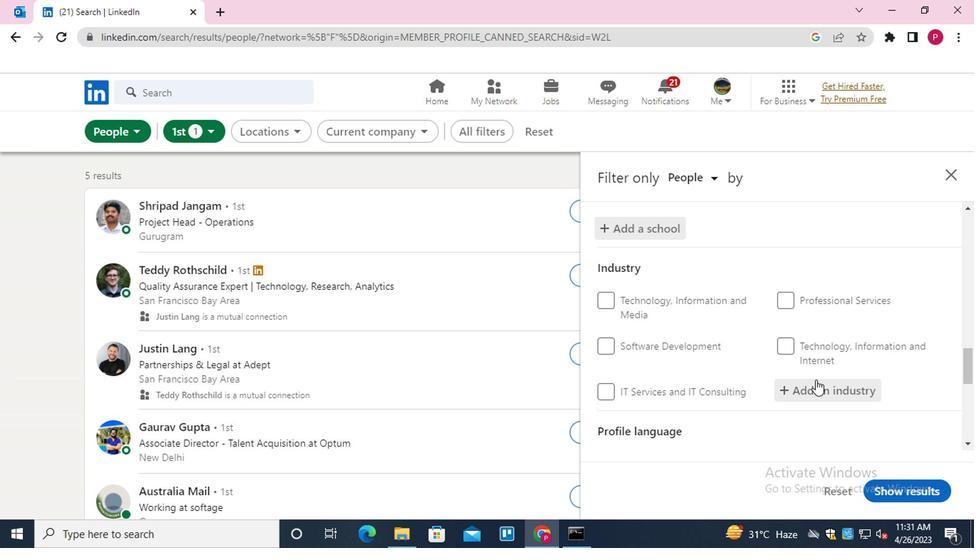 
Action: Key pressed <Key.shift><Key.shift><Key.shift><Key.shift><Key.shift><Key.shift><Key.shift><Key.shift><Key.shift>MOTOR<Key.down><Key.enter>
Screenshot: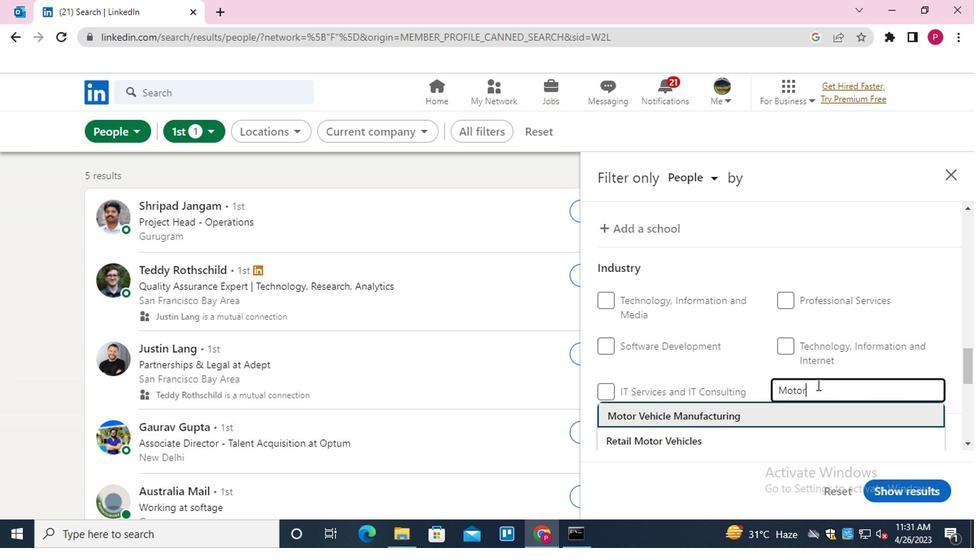 
Action: Mouse moved to (806, 386)
Screenshot: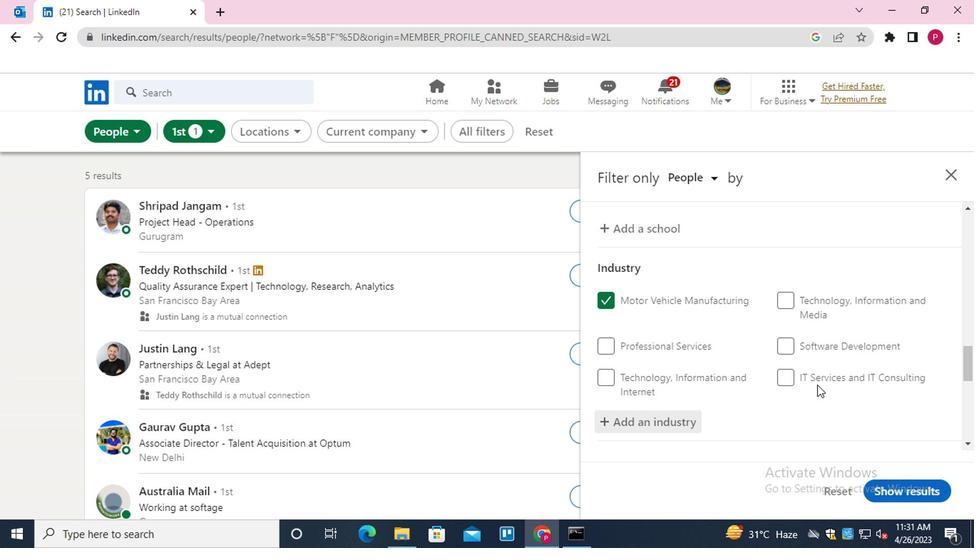 
Action: Mouse scrolled (806, 386) with delta (0, 0)
Screenshot: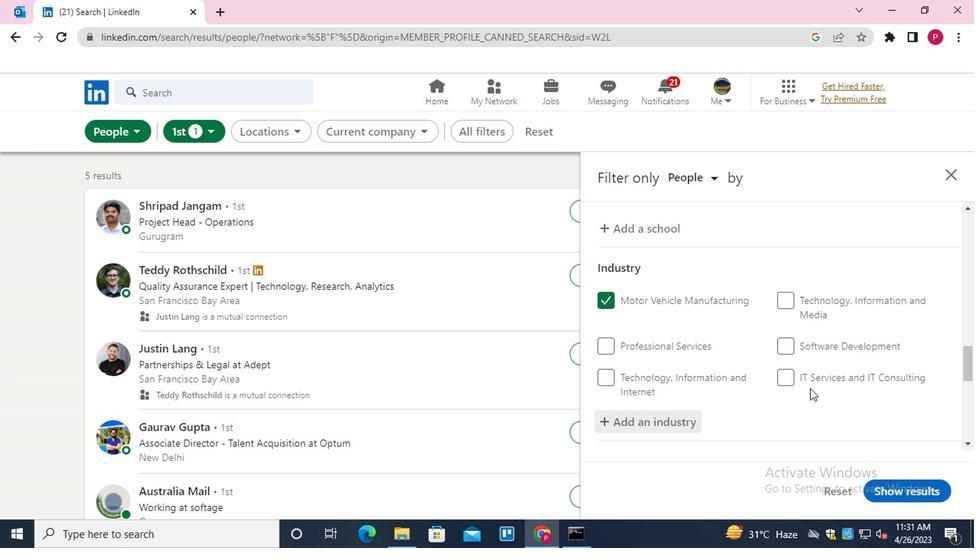 
Action: Mouse scrolled (806, 386) with delta (0, 0)
Screenshot: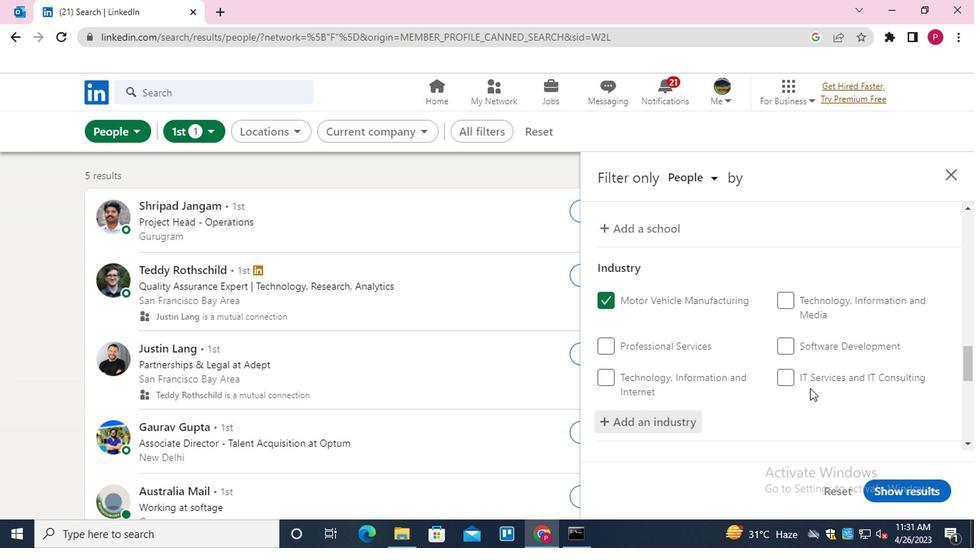 
Action: Mouse moved to (667, 353)
Screenshot: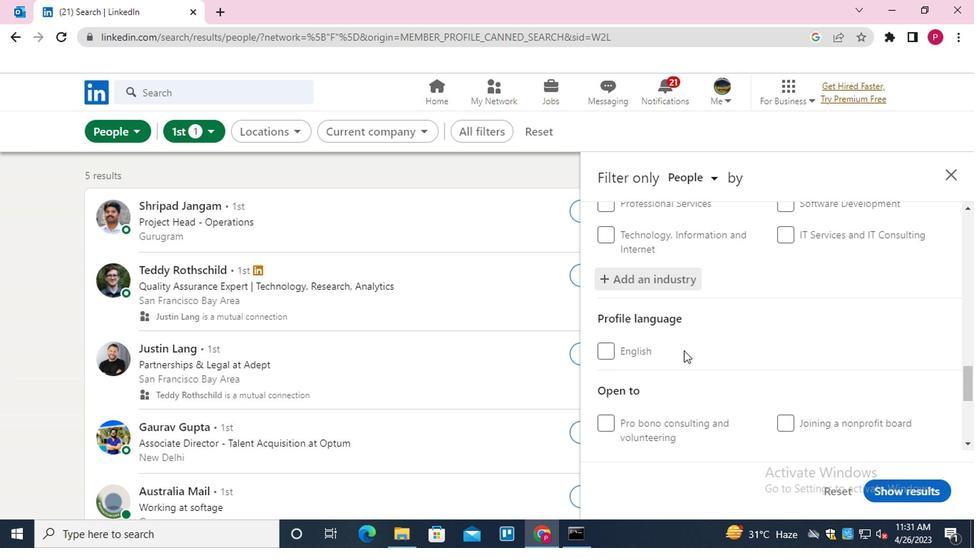 
Action: Mouse scrolled (667, 352) with delta (0, -1)
Screenshot: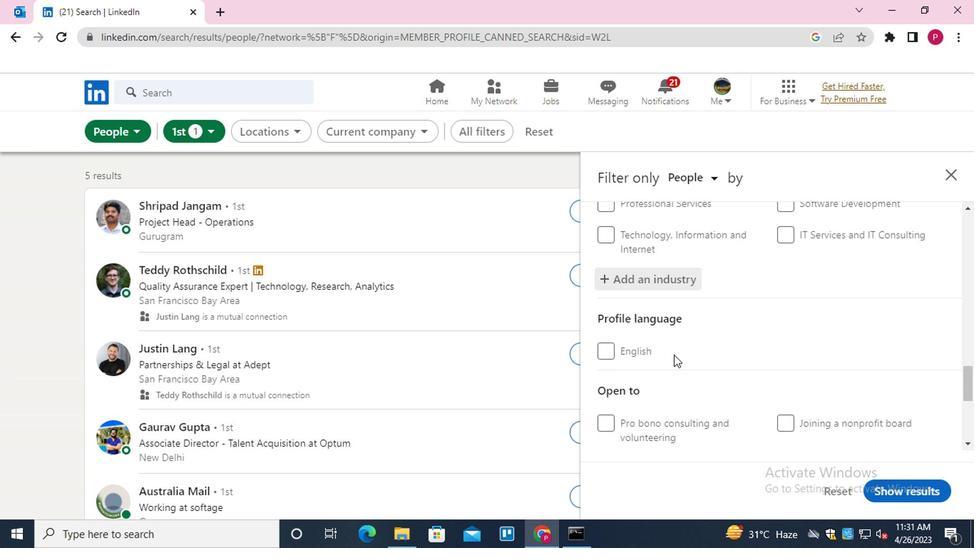 
Action: Mouse moved to (665, 355)
Screenshot: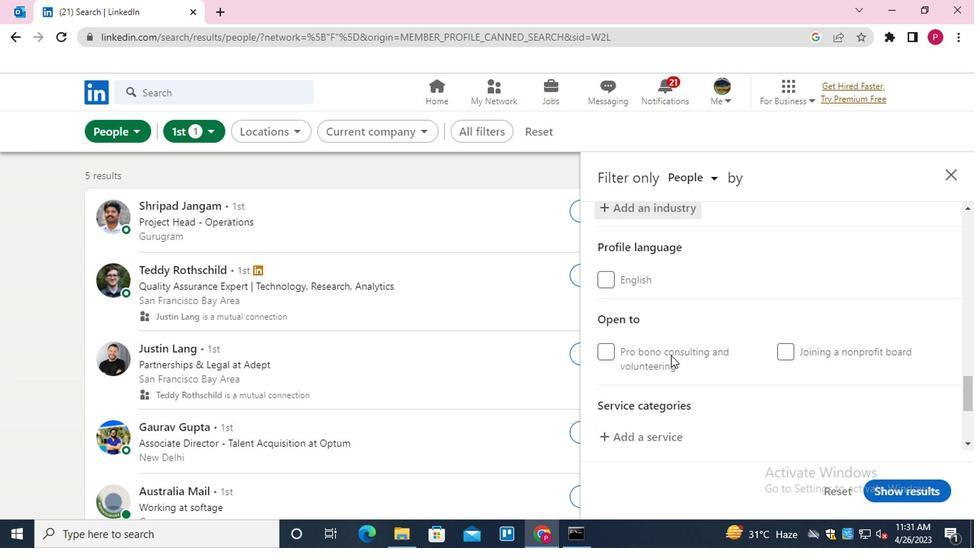 
Action: Mouse scrolled (665, 354) with delta (0, -1)
Screenshot: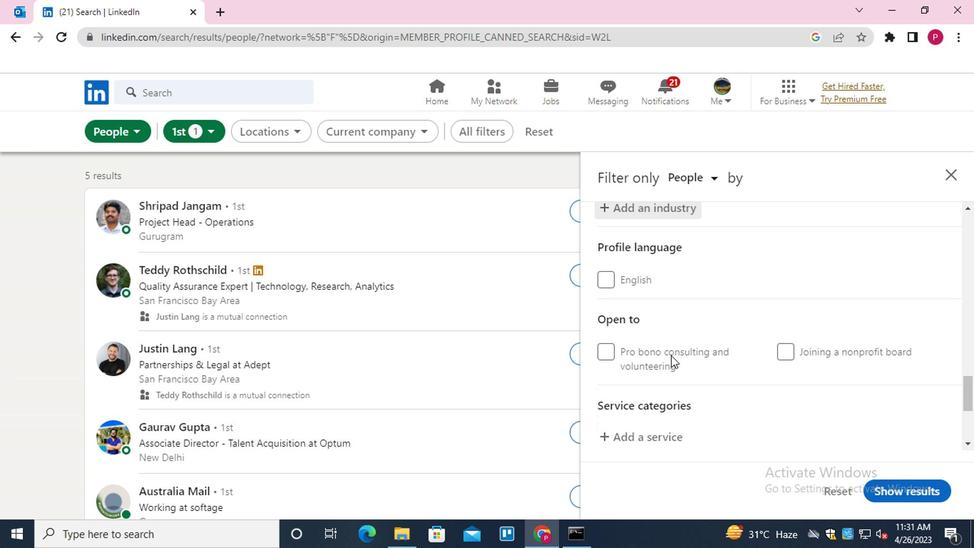 
Action: Mouse moved to (660, 361)
Screenshot: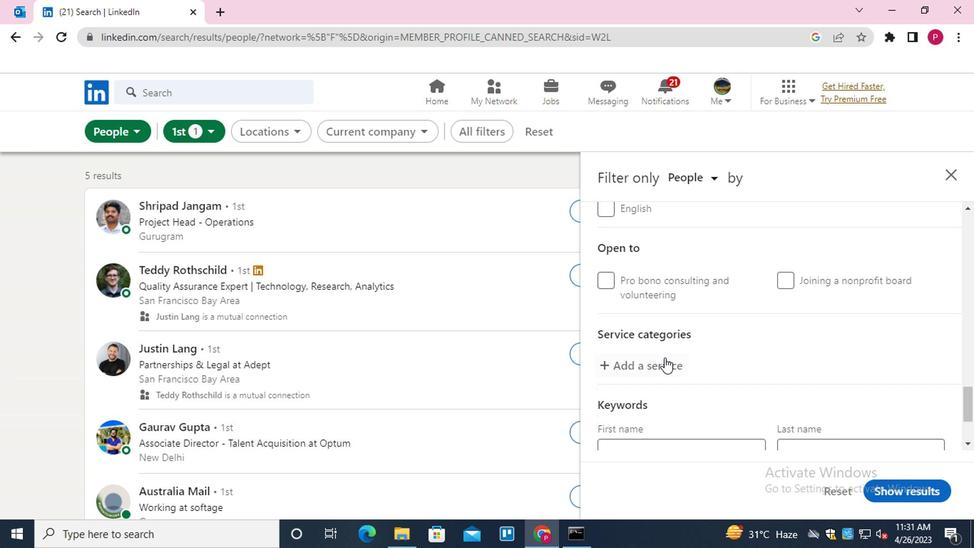 
Action: Mouse pressed left at (660, 361)
Screenshot: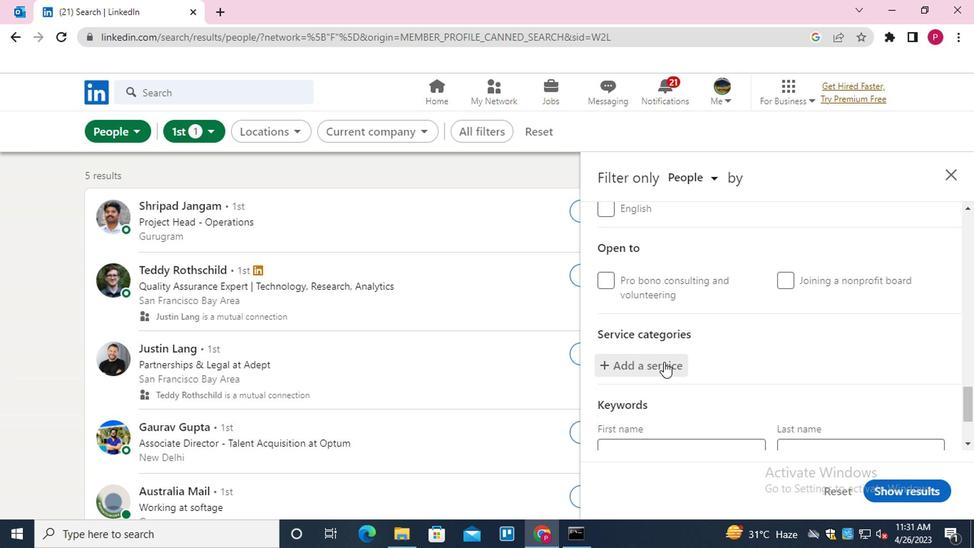 
Action: Key pressed <Key.shift>COACHO<Key.backspace>ING<Key.space><Key.shift><Key.shift><Key.shift><Key.shift><Key.shift><Key.shift><Key.shift><Key.shift><Key.shift><Key.shift><Key.shift><Key.shift><Key.shift><Key.shift><Key.shift><Key.shift><Key.shift><Key.shift><Key.shift><Key.shift><Key.shift><Key.shift><Key.shift><Key.shift><Key.shift><Key.shift><Key.shift><Key.shift><Key.shift>&<Key.space><Key.shift><Key.shift><Key.shift><Key.shift><Key.shift><Key.shift>MENTORING<Key.enter>
Screenshot: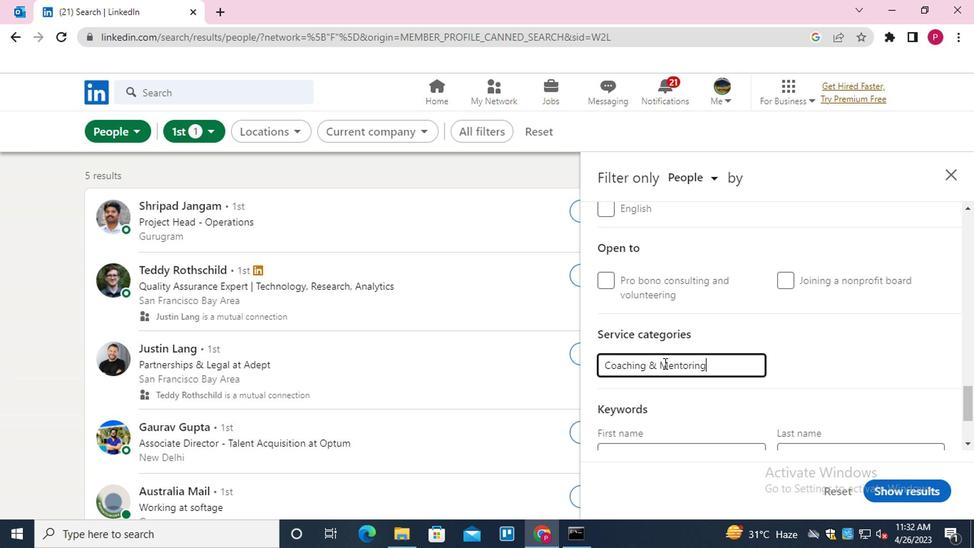 
Action: Mouse moved to (773, 323)
Screenshot: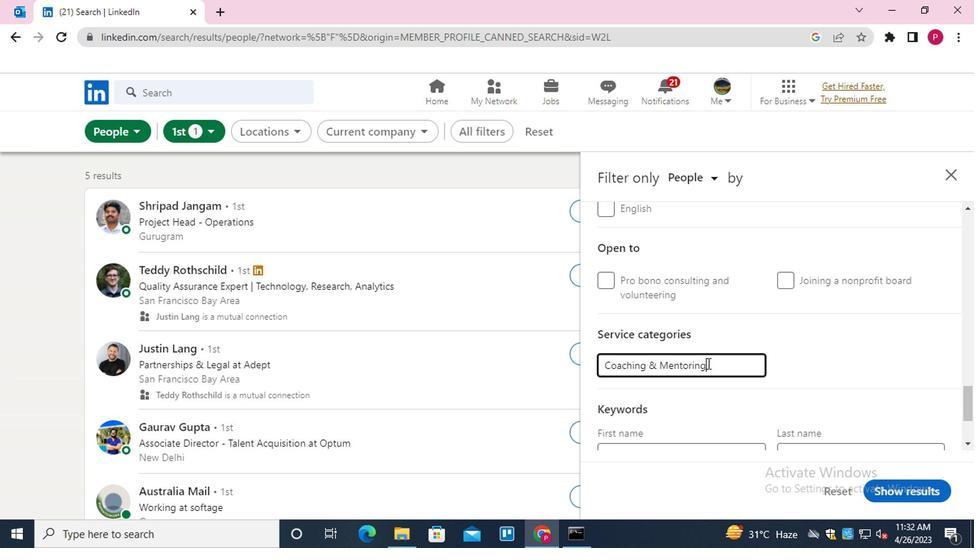 
Action: Mouse scrolled (773, 322) with delta (0, -1)
Screenshot: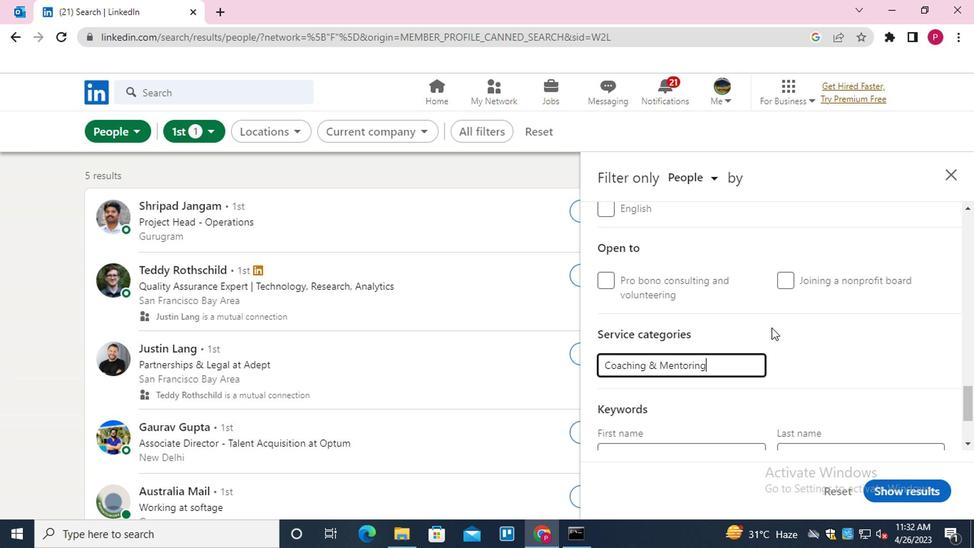 
Action: Mouse scrolled (773, 322) with delta (0, -1)
Screenshot: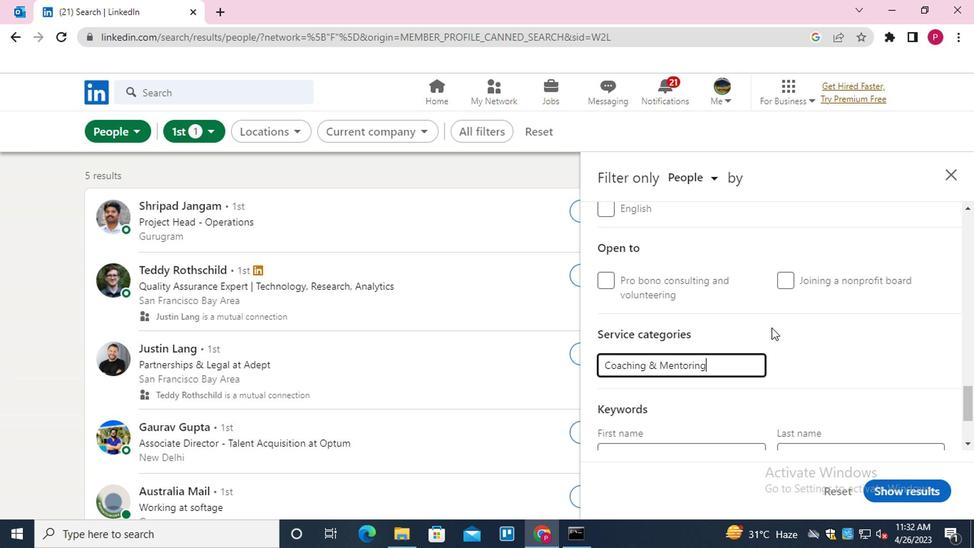 
Action: Mouse scrolled (773, 322) with delta (0, -1)
Screenshot: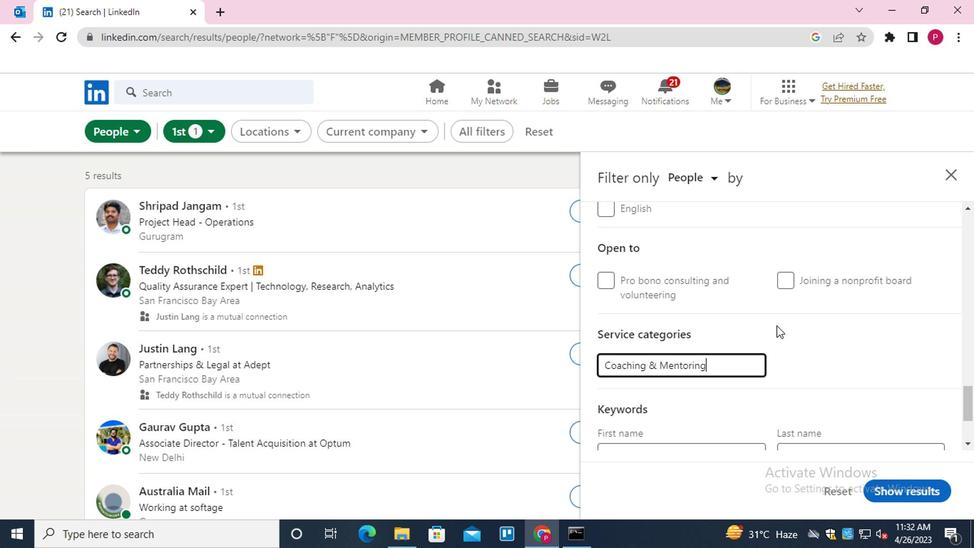 
Action: Mouse moved to (669, 379)
Screenshot: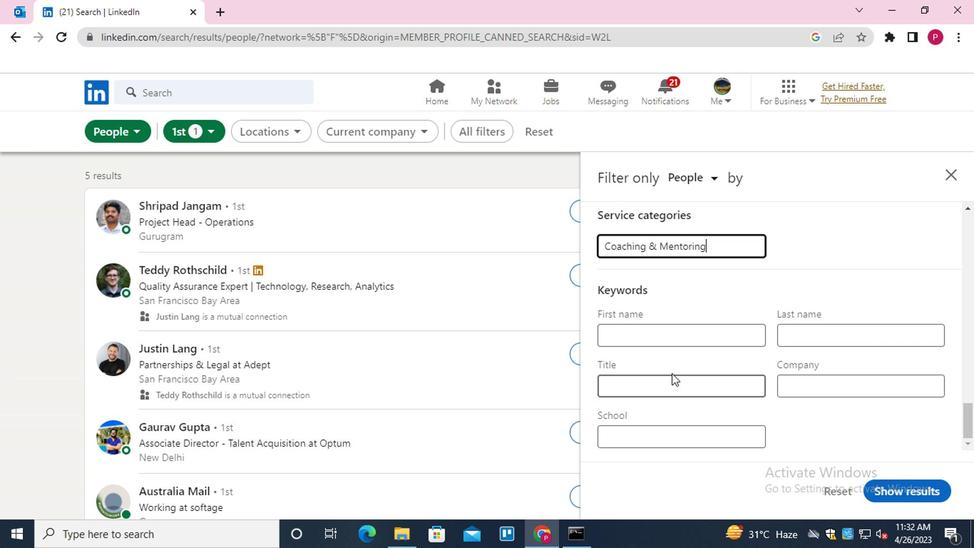 
Action: Mouse pressed left at (669, 379)
Screenshot: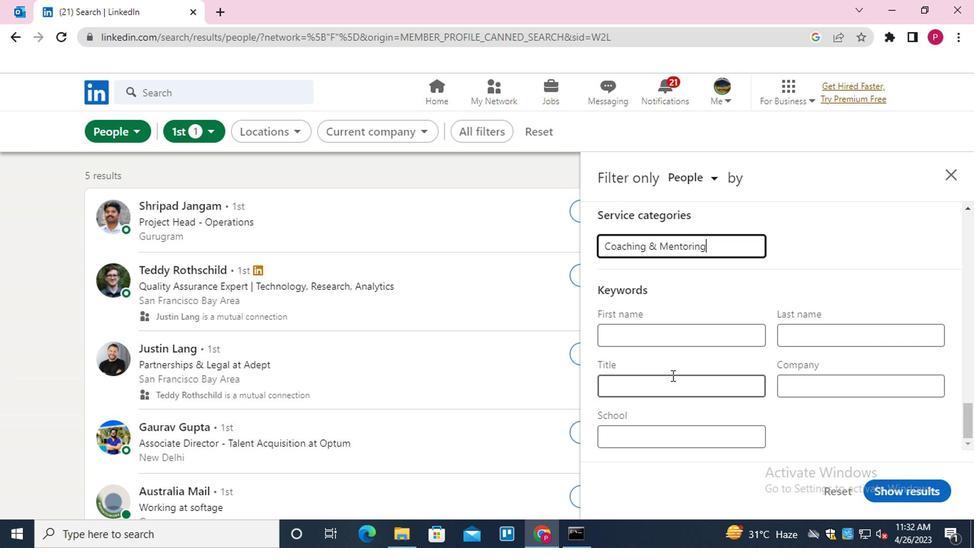 
Action: Key pressed <Key.shift>MEDICAL<Key.space><Key.shift>RESEARCHER
Screenshot: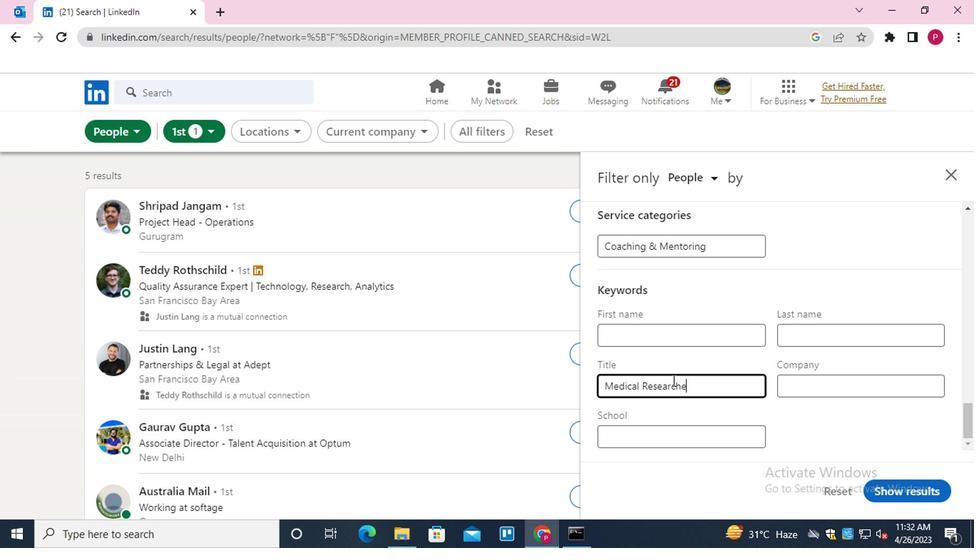 
Action: Mouse moved to (885, 496)
Screenshot: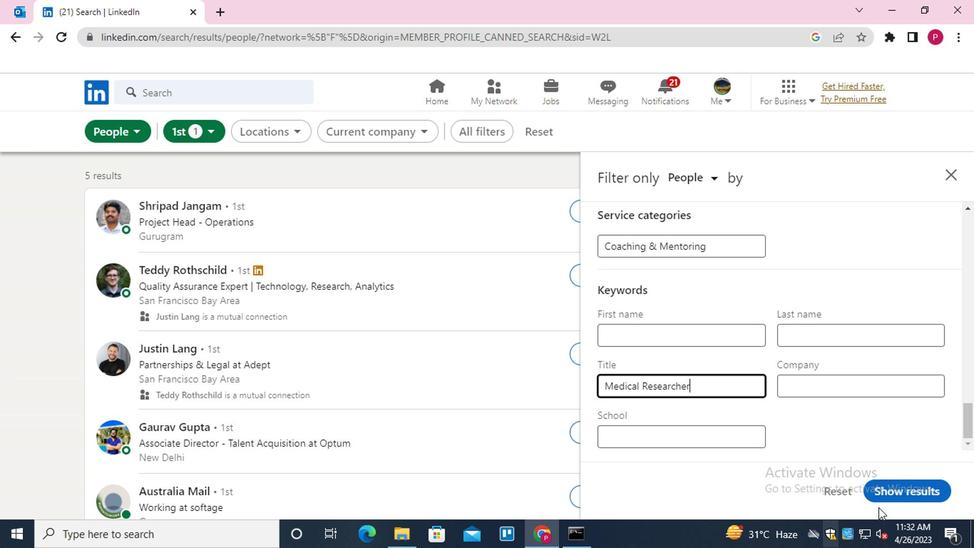 
Action: Mouse pressed left at (885, 496)
Screenshot: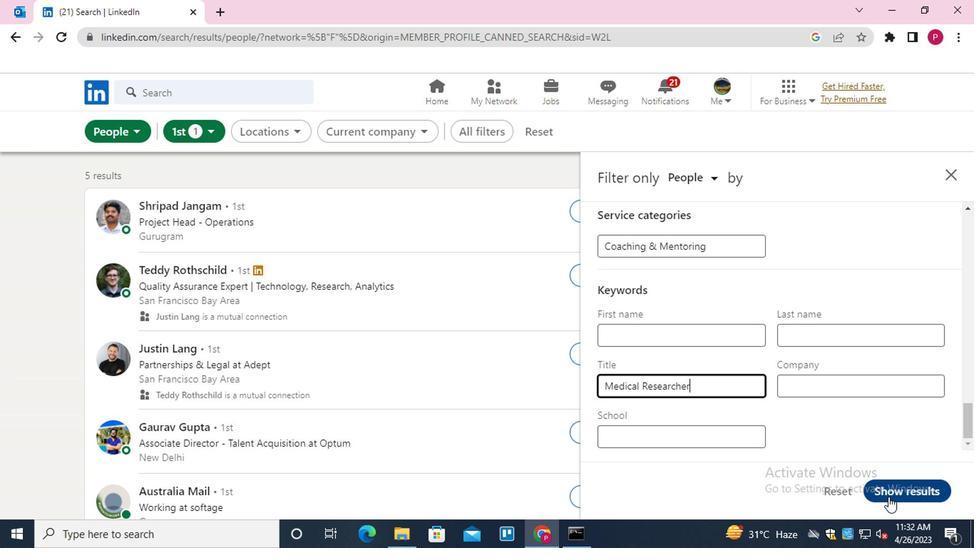 
Action: Mouse moved to (341, 254)
Screenshot: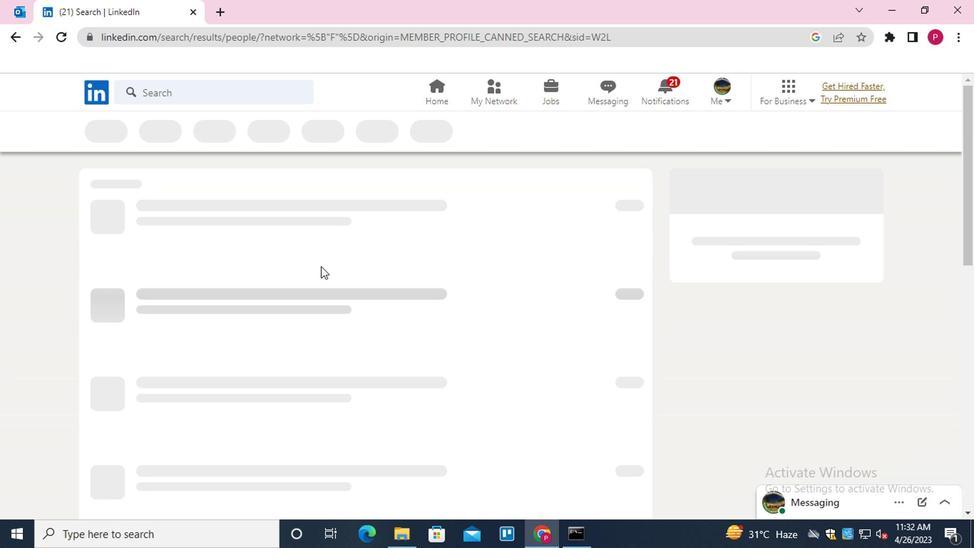 
